Task: Open Card Website Performance Review in Board Voice of Customer Customer Service Improvement Program Design and Execution to Workspace Audio Equipment Rentals and add a team member Softage.2@softage.net, a label Green, a checklist Influencer Marketing, an attachment from your computer, a color Green and finally, add a card description 'Plan and execute company team-building activity at a hiking trail' and a comment 'Given the potential impact of this task on our company financial performance, let us ensure that we approach it with a focus on ROI.'. Add a start date 'Jan 06, 1900' with a due date 'Jan 13, 1900'
Action: Mouse moved to (79, 382)
Screenshot: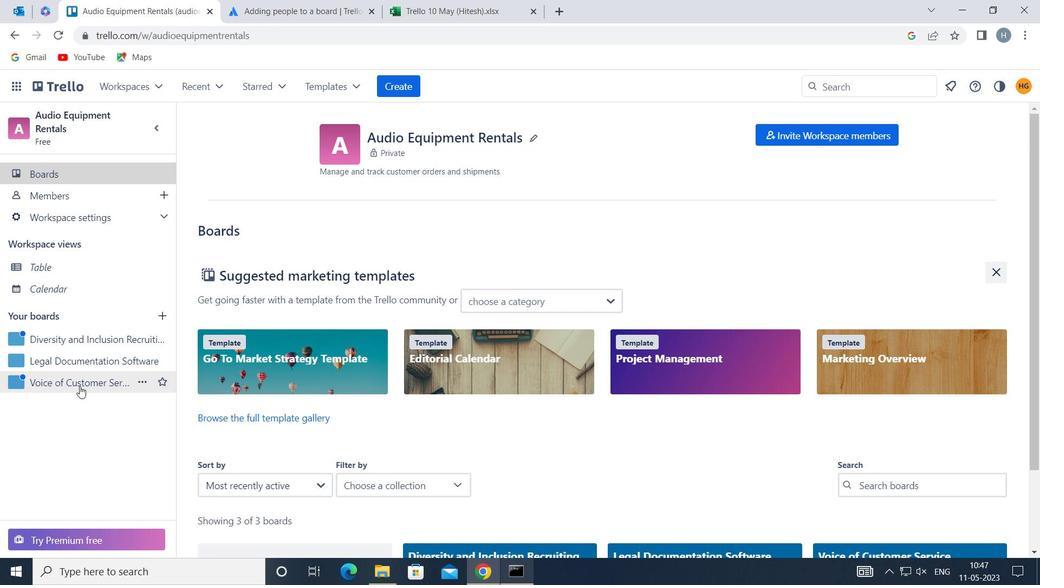 
Action: Mouse pressed left at (79, 382)
Screenshot: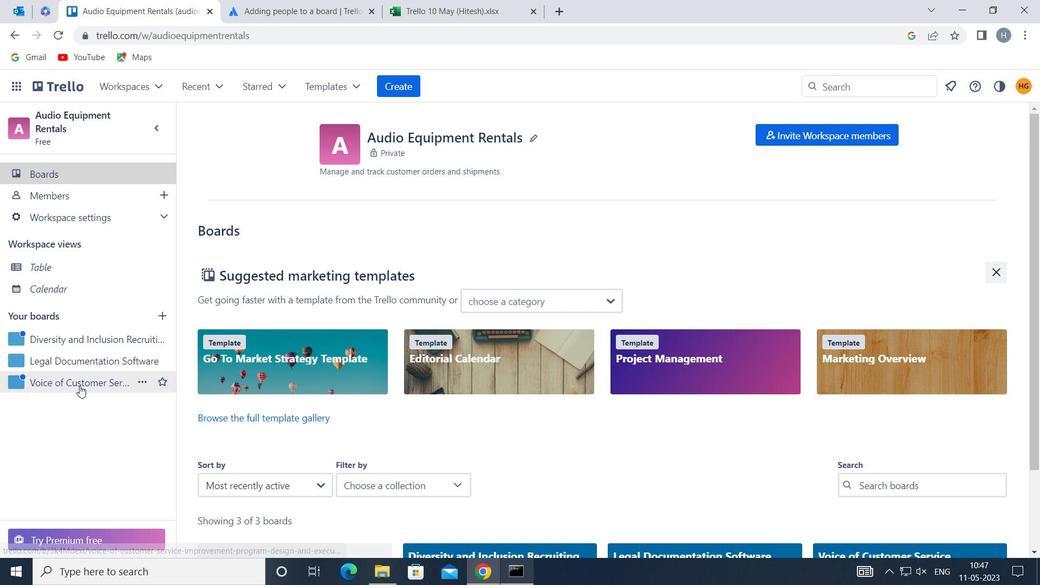 
Action: Mouse moved to (465, 186)
Screenshot: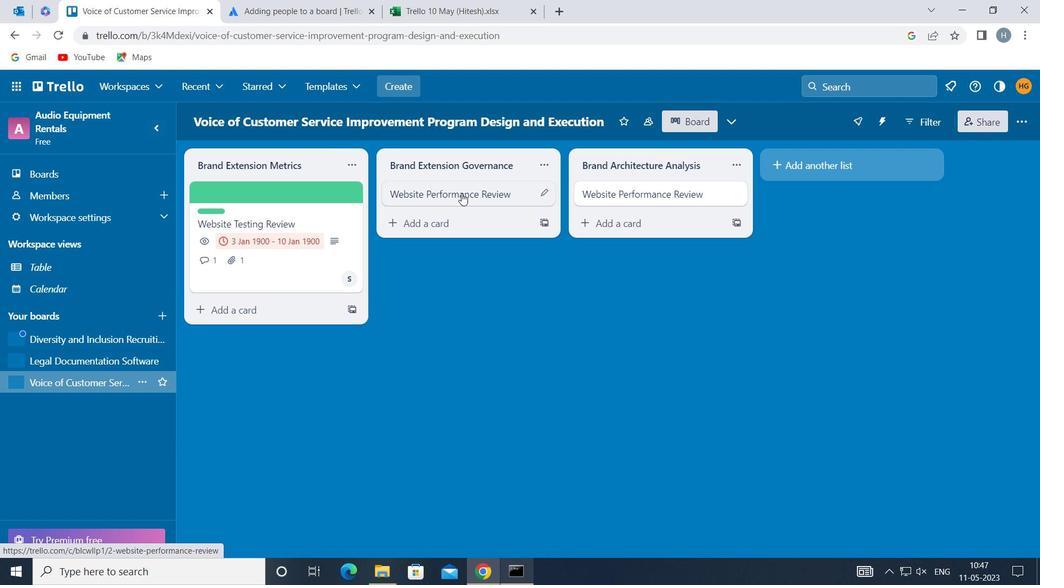 
Action: Mouse pressed left at (465, 186)
Screenshot: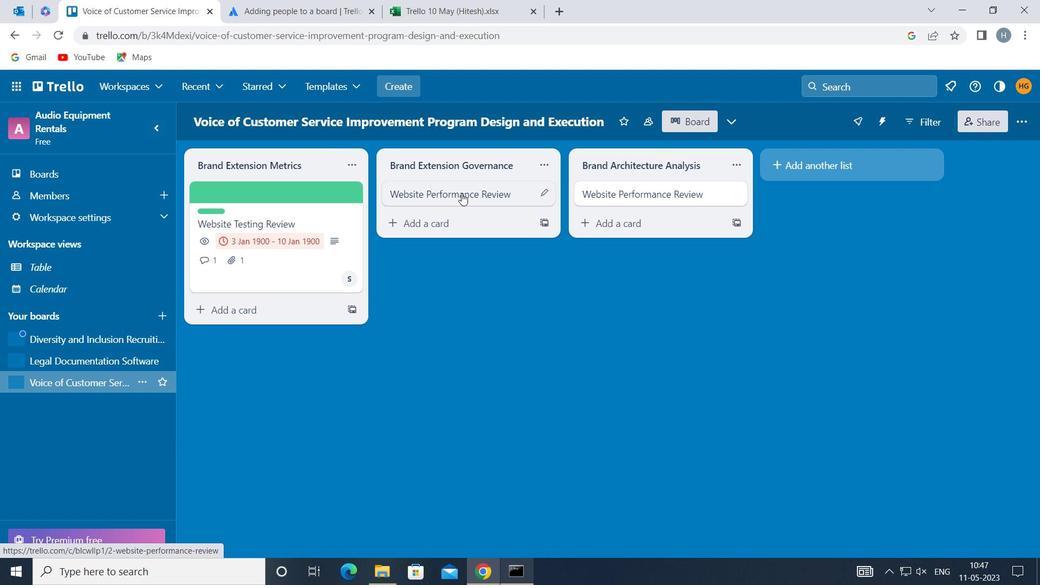 
Action: Mouse moved to (693, 235)
Screenshot: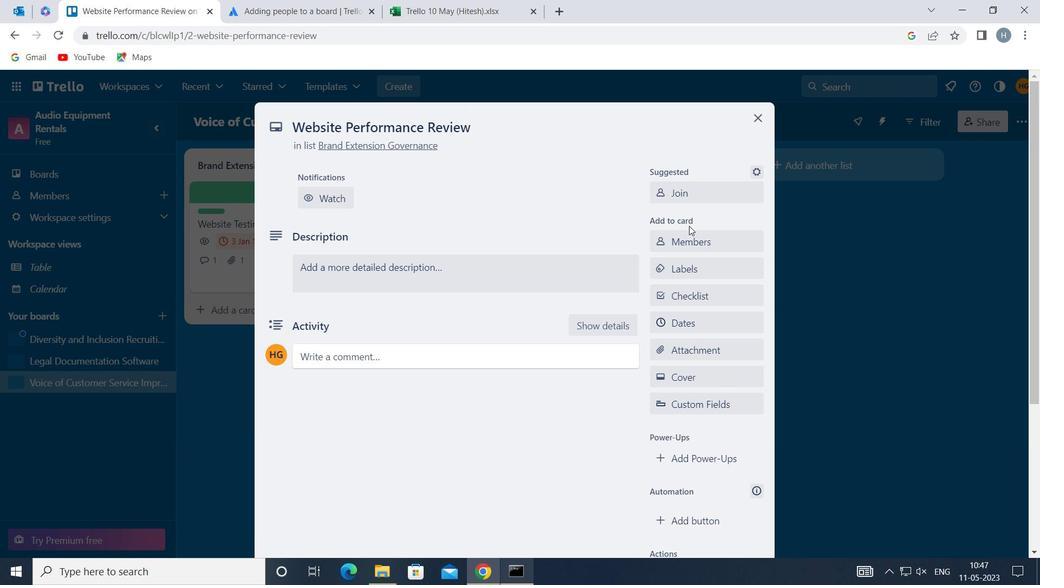 
Action: Mouse pressed left at (693, 235)
Screenshot: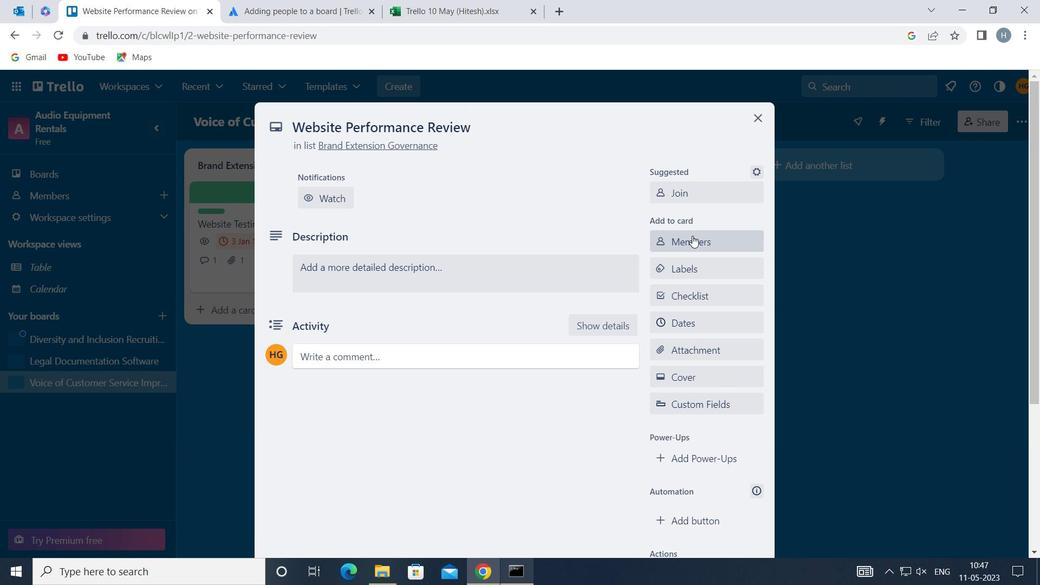 
Action: Mouse moved to (727, 336)
Screenshot: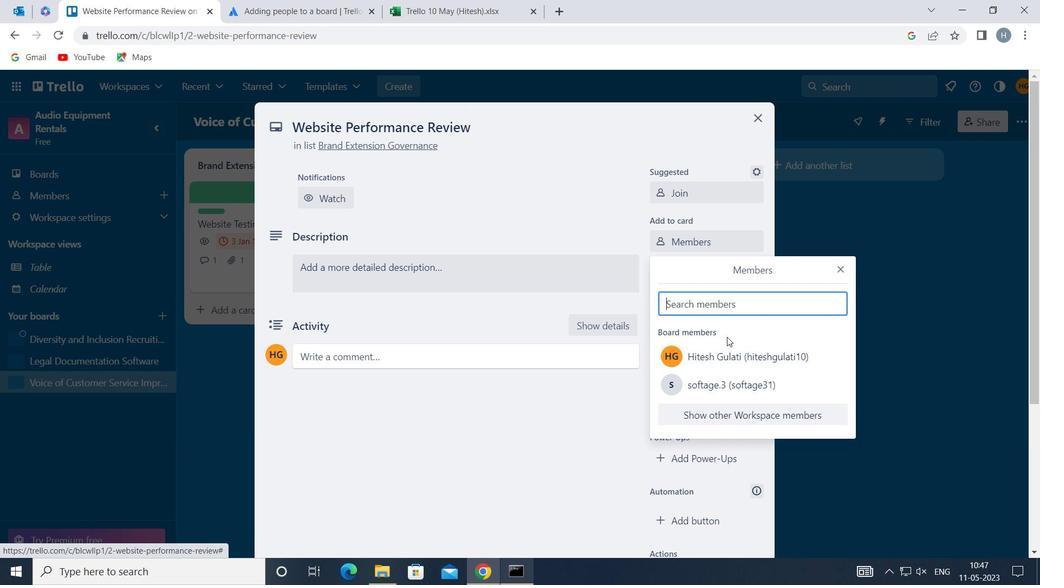 
Action: Key pressed softage
Screenshot: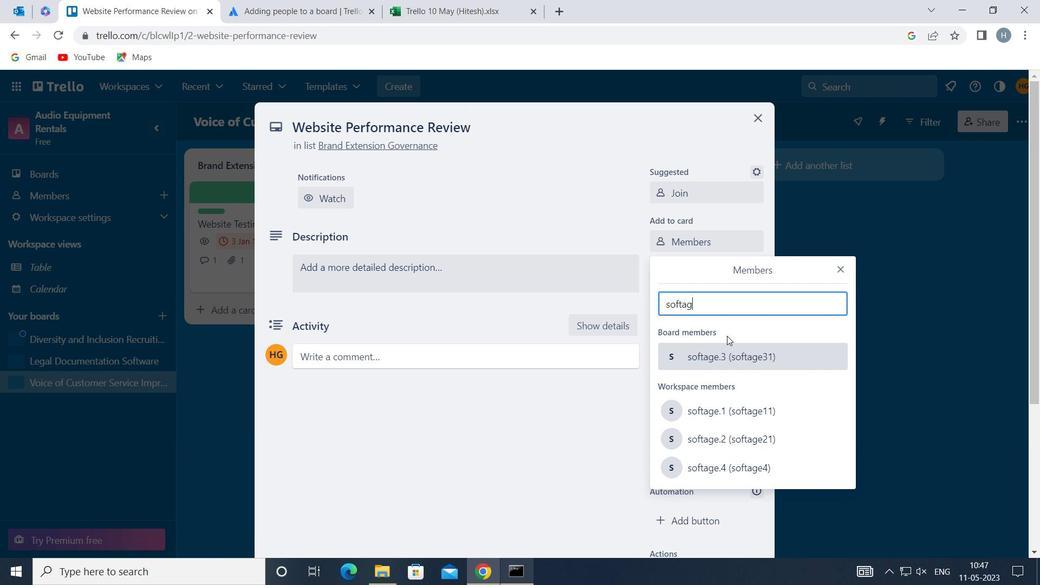 
Action: Mouse moved to (740, 435)
Screenshot: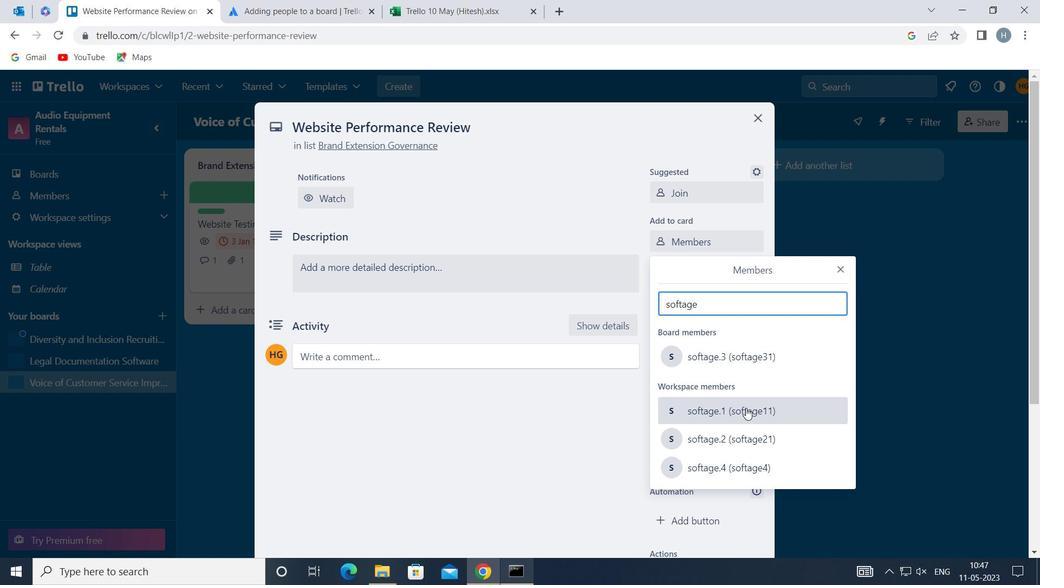 
Action: Mouse pressed left at (740, 435)
Screenshot: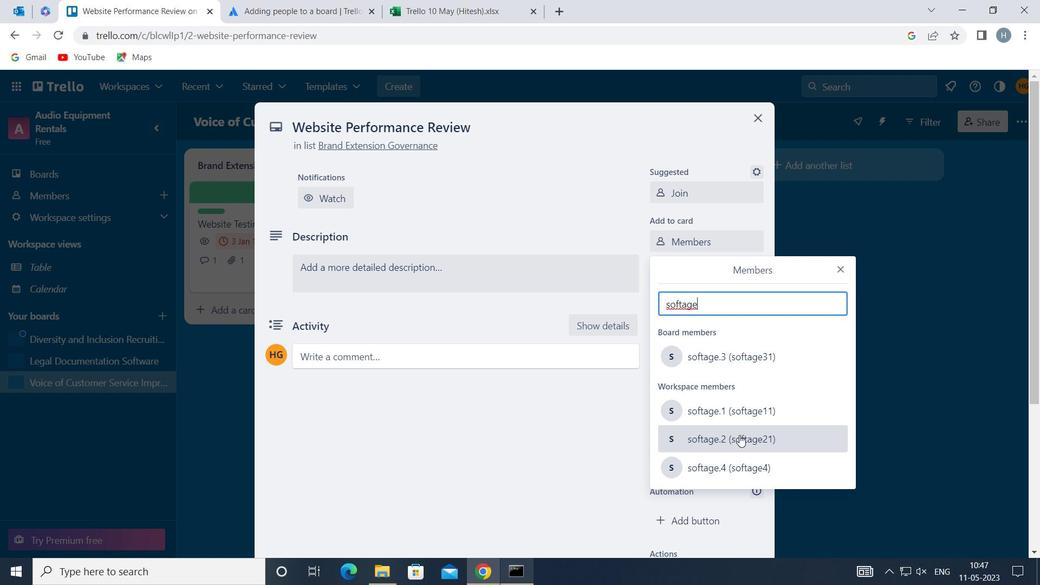 
Action: Mouse moved to (843, 265)
Screenshot: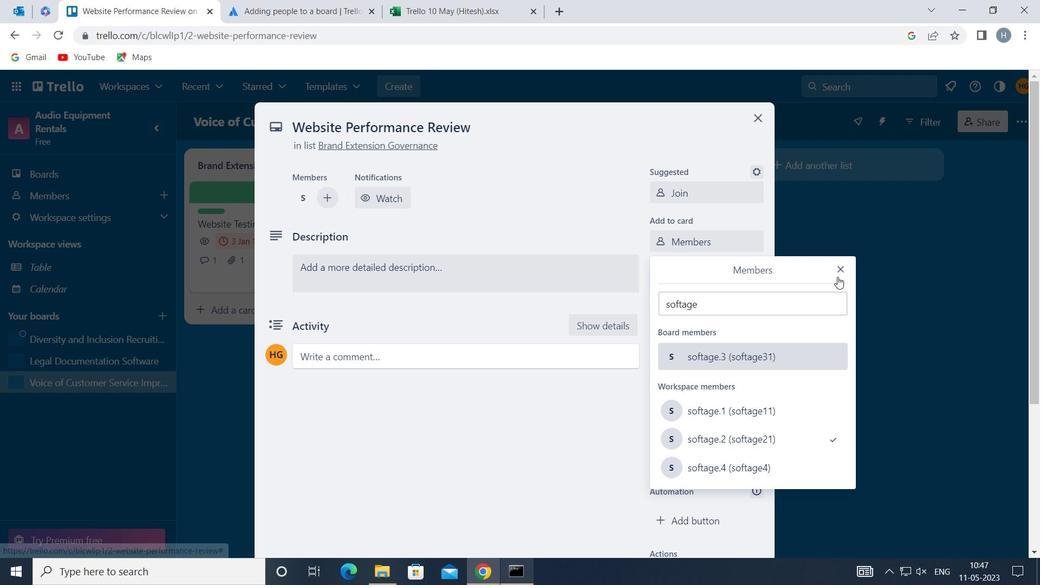
Action: Mouse pressed left at (843, 265)
Screenshot: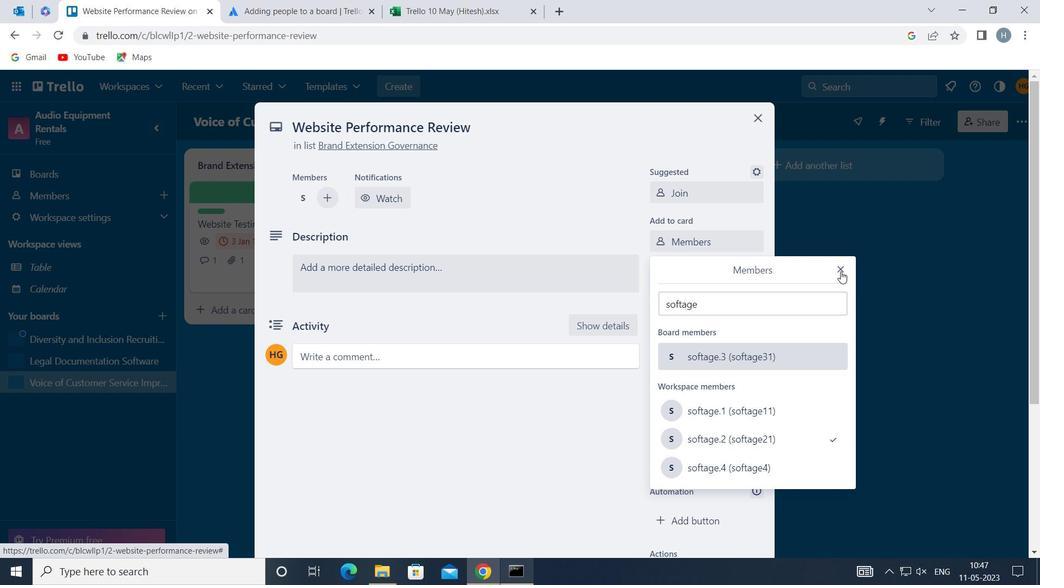 
Action: Mouse moved to (718, 273)
Screenshot: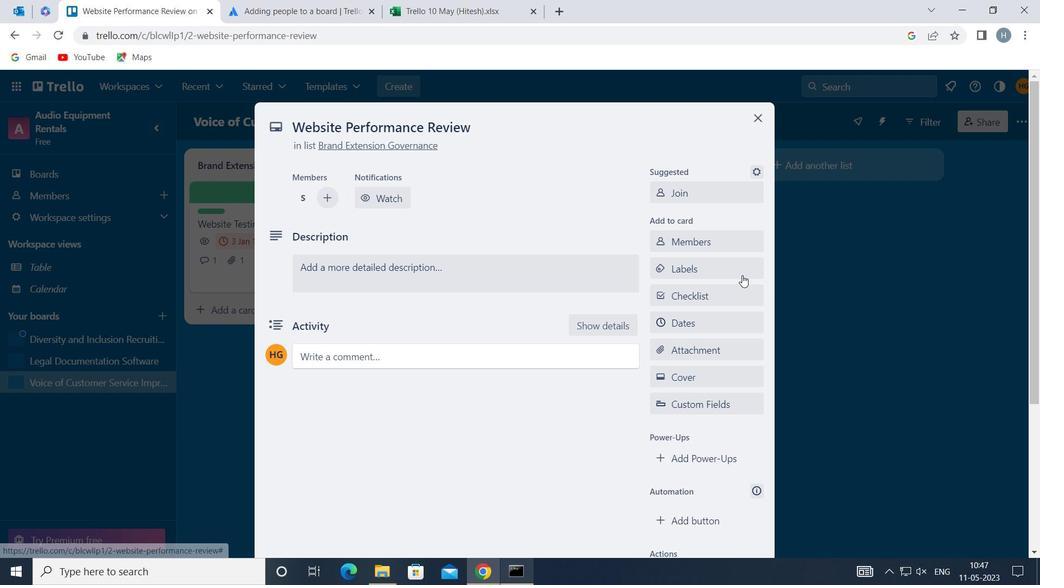 
Action: Mouse pressed left at (718, 273)
Screenshot: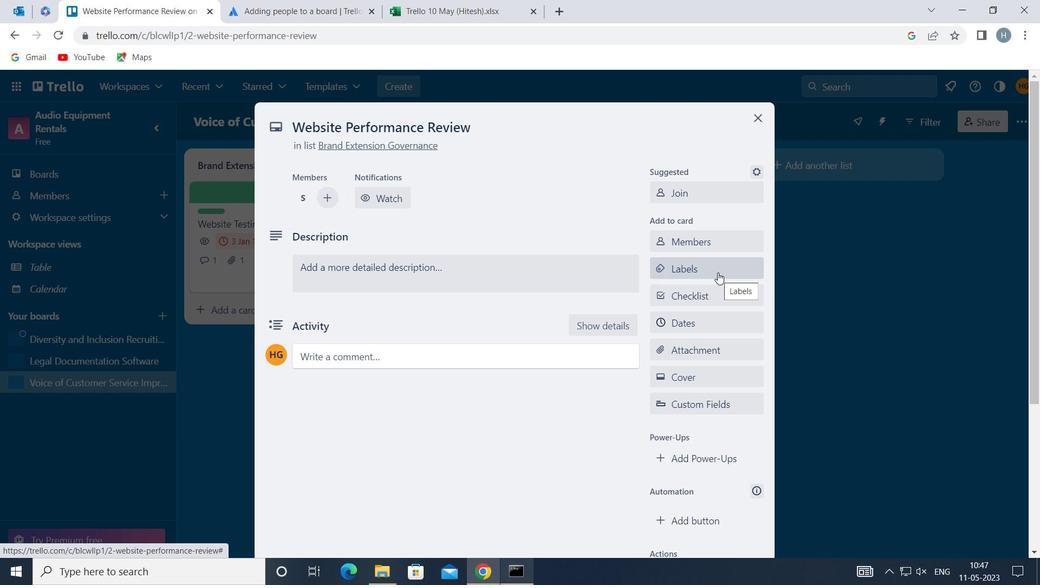 
Action: Mouse moved to (745, 196)
Screenshot: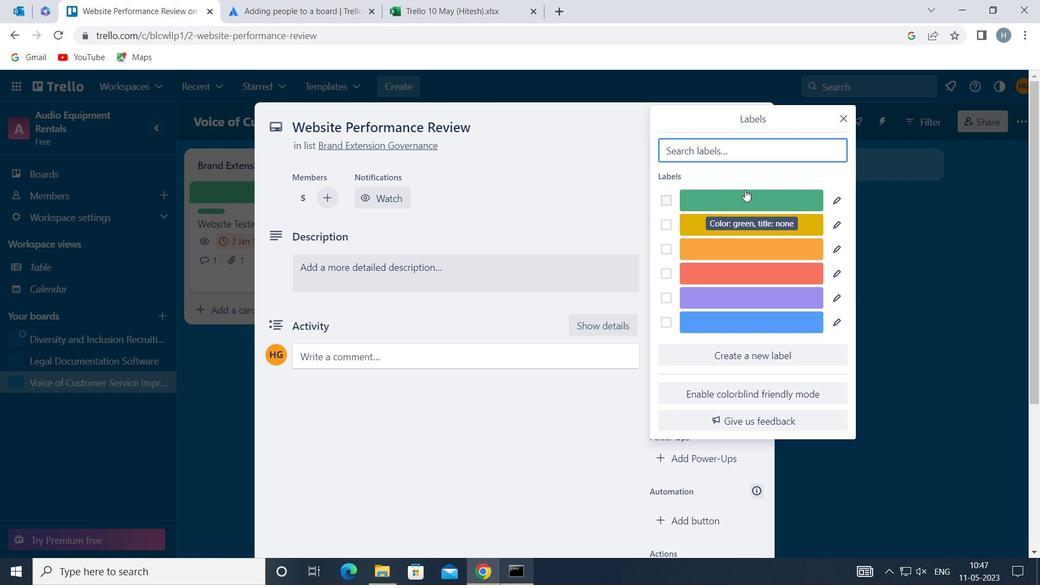 
Action: Mouse pressed left at (745, 196)
Screenshot: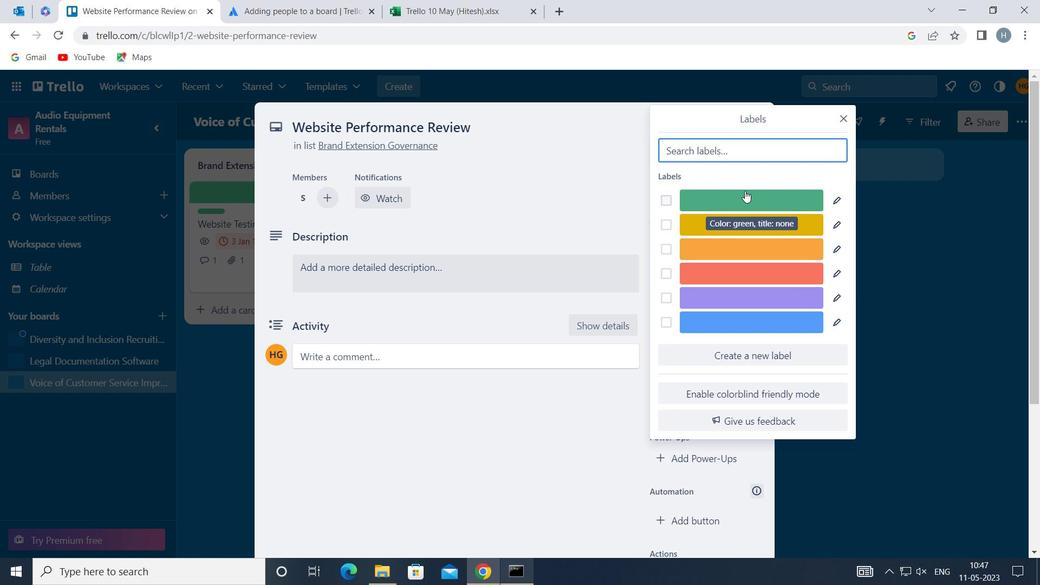 
Action: Mouse moved to (846, 116)
Screenshot: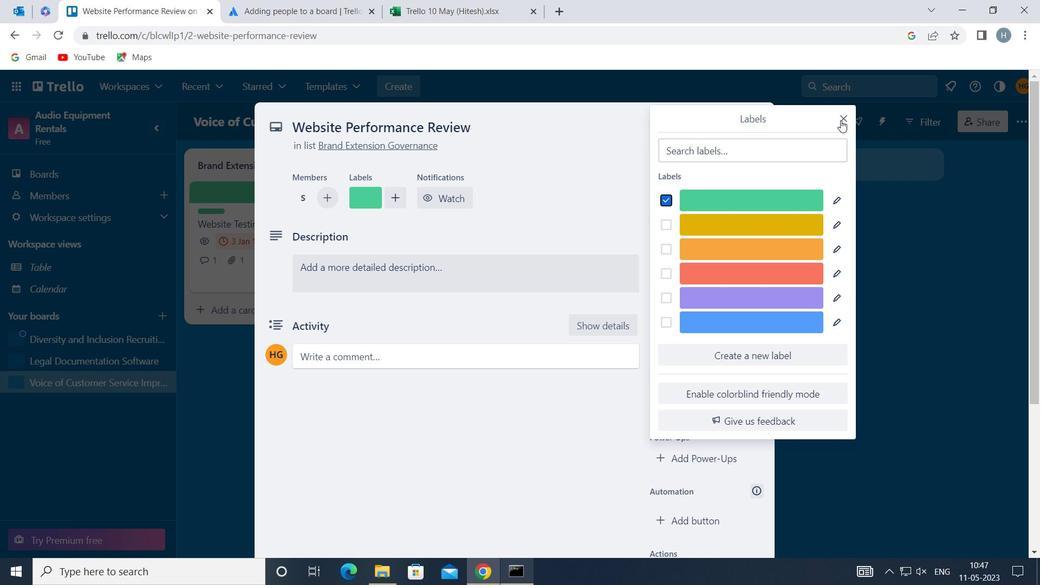 
Action: Mouse pressed left at (846, 116)
Screenshot: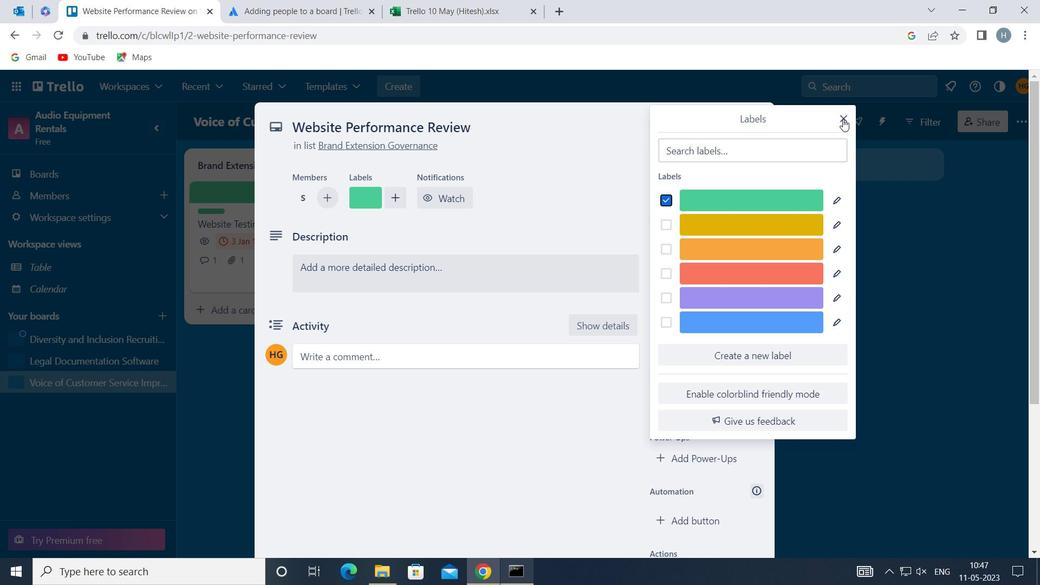 
Action: Mouse moved to (712, 294)
Screenshot: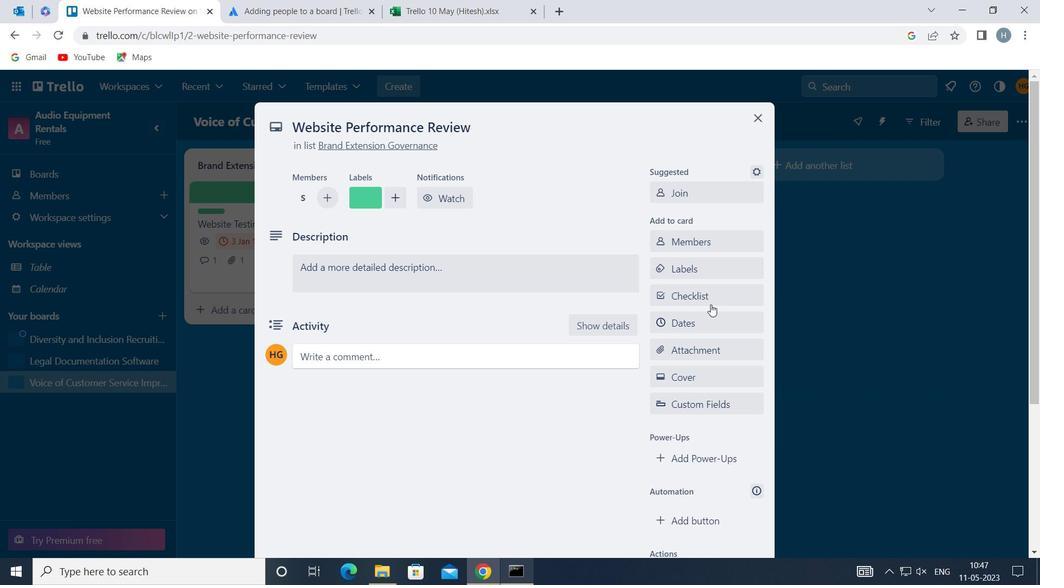 
Action: Mouse pressed left at (712, 294)
Screenshot: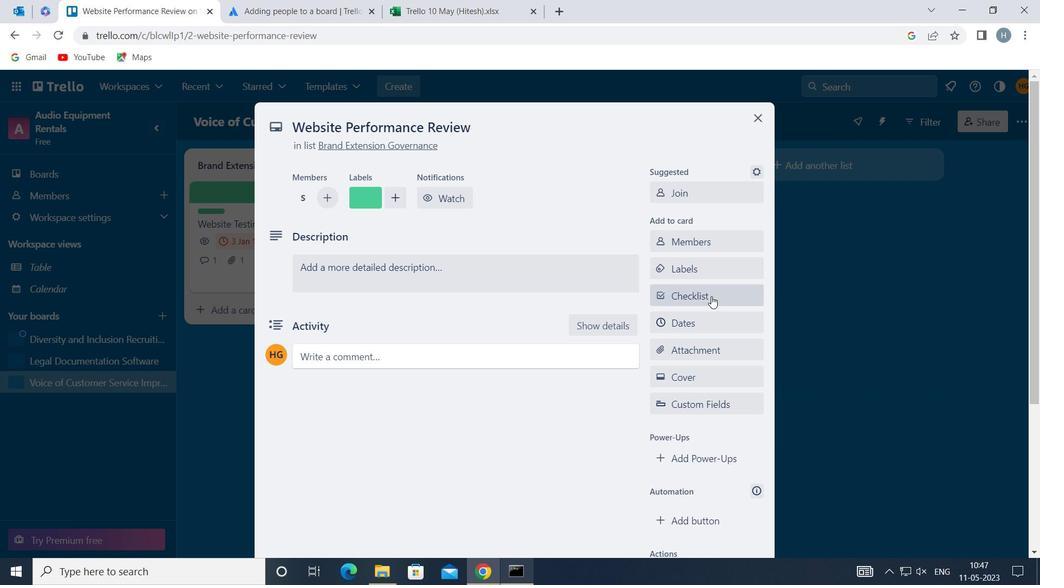 
Action: Key pressed <Key.shift>INF
Screenshot: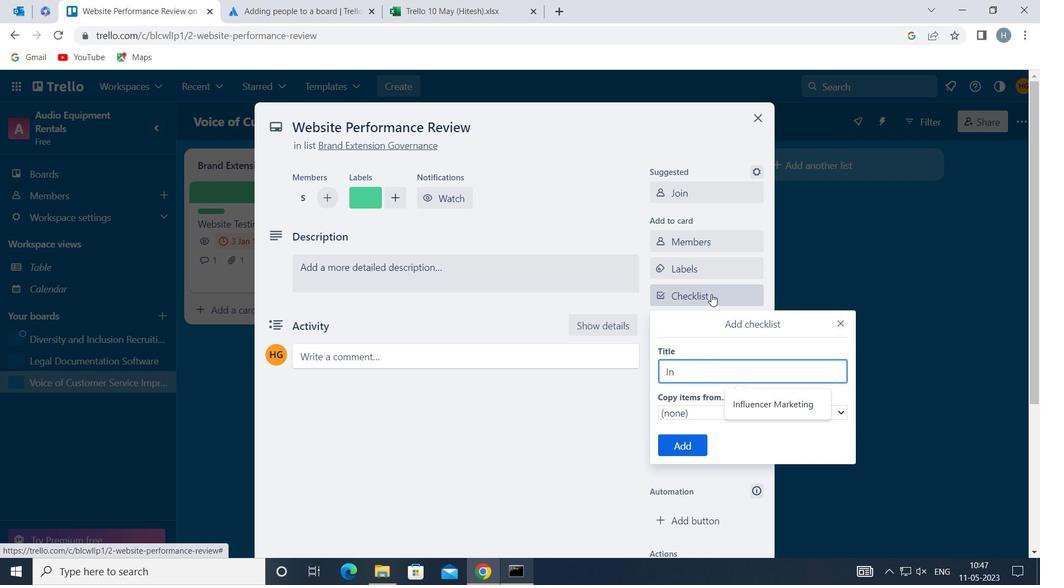 
Action: Mouse moved to (764, 419)
Screenshot: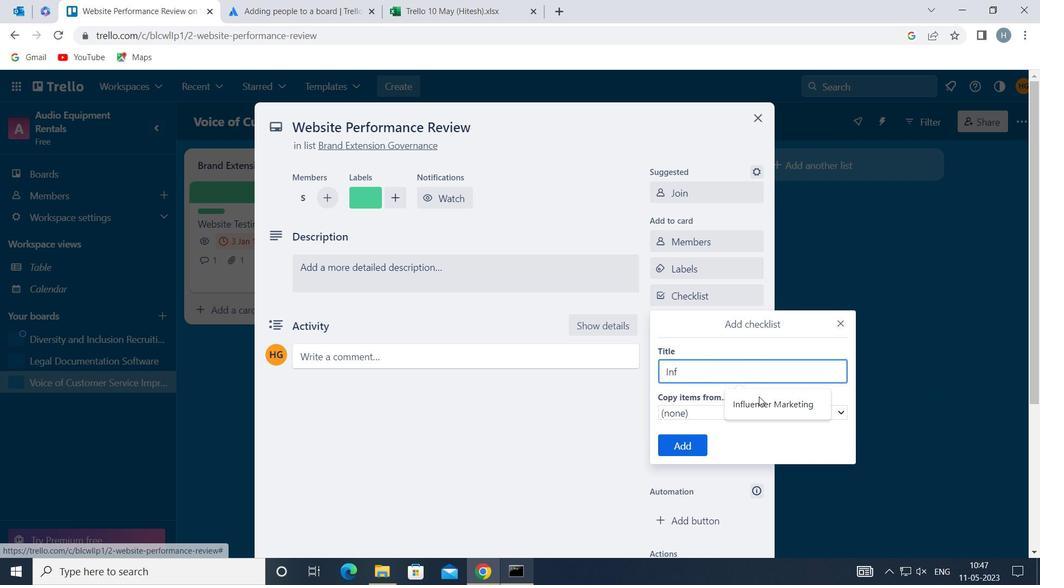 
Action: Mouse pressed left at (764, 419)
Screenshot: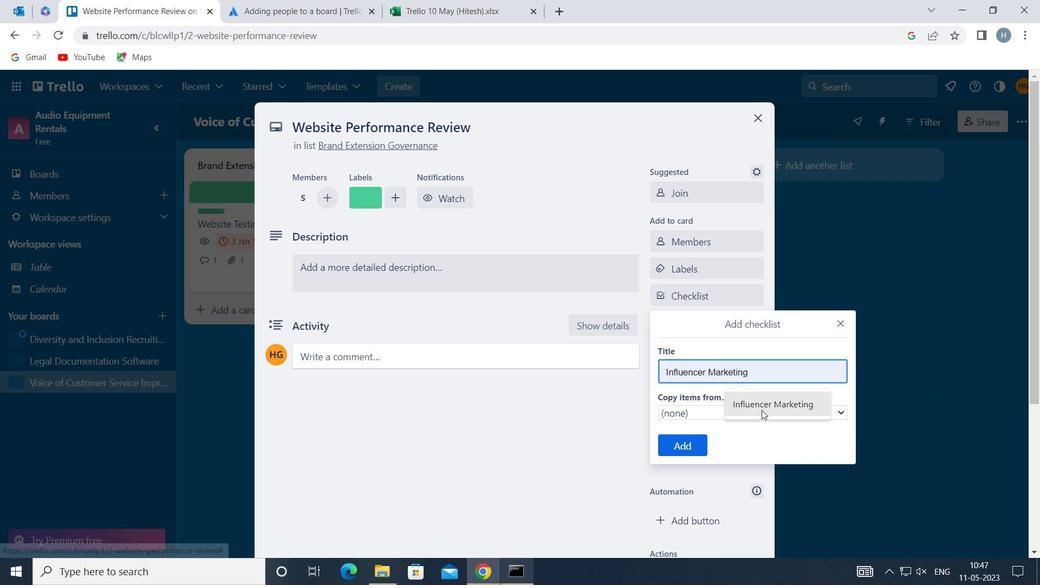 
Action: Mouse moved to (762, 406)
Screenshot: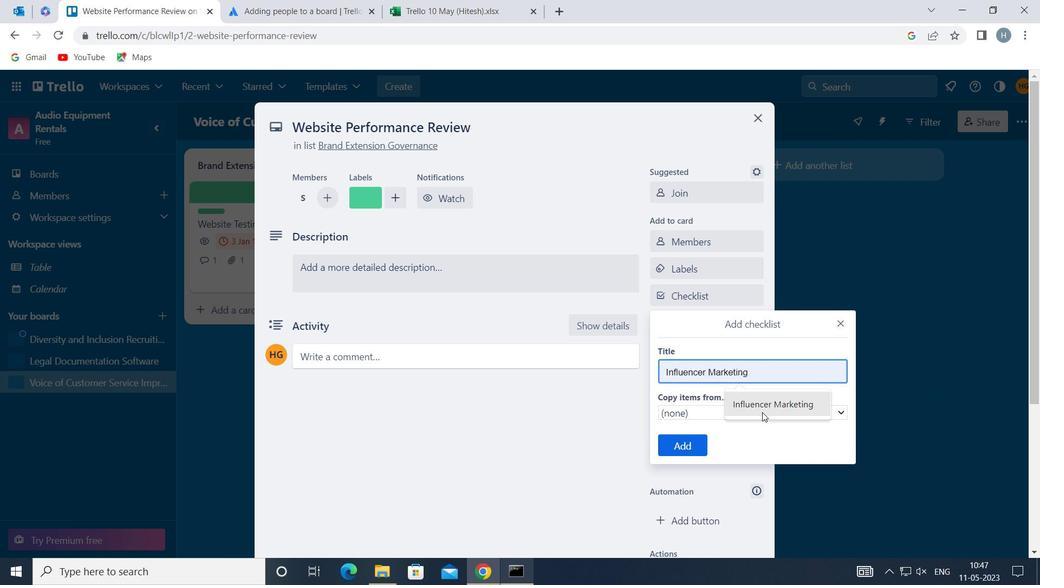 
Action: Mouse pressed left at (762, 406)
Screenshot: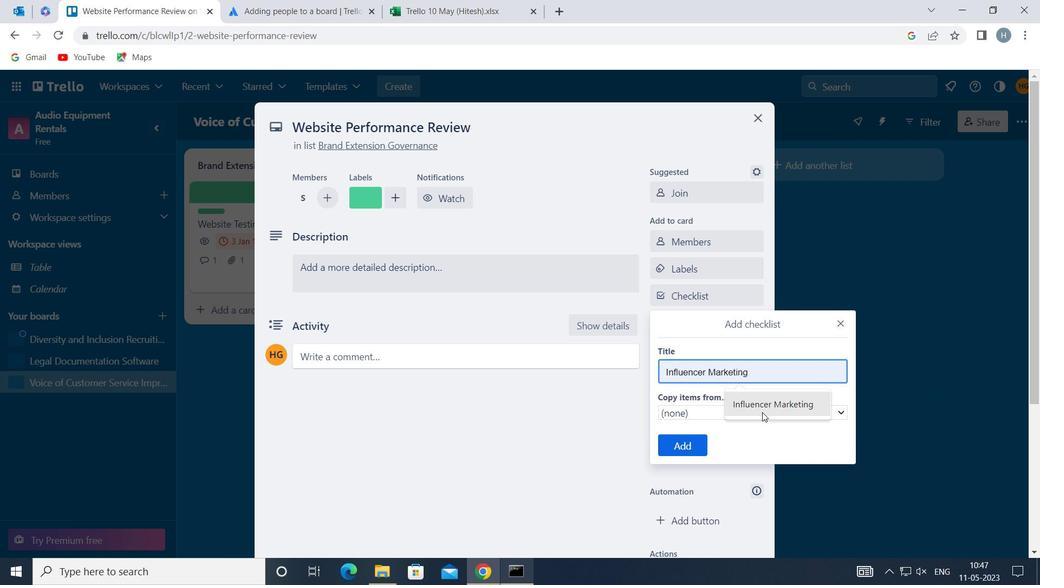 
Action: Mouse moved to (694, 442)
Screenshot: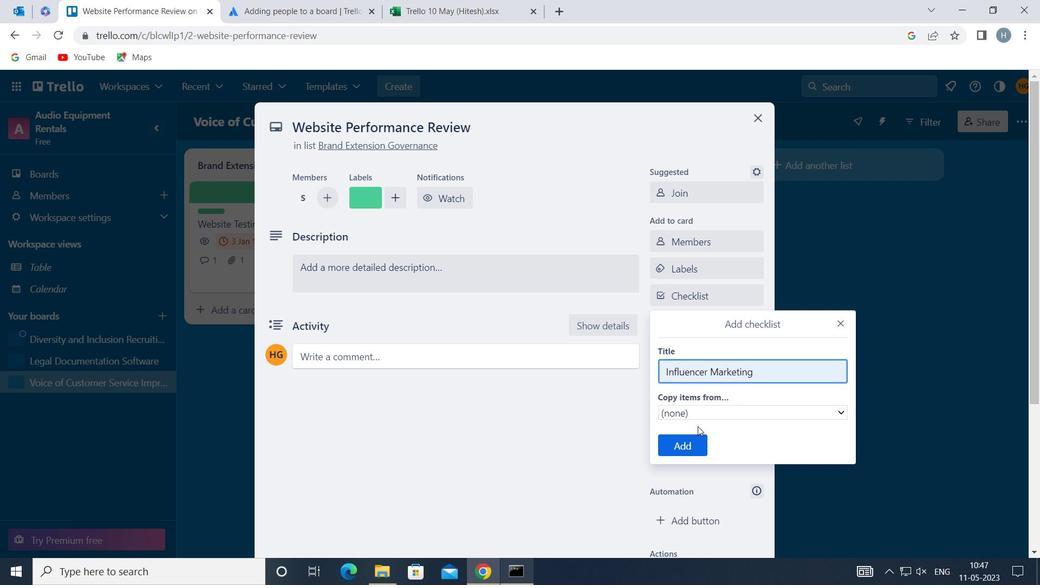 
Action: Mouse pressed left at (694, 442)
Screenshot: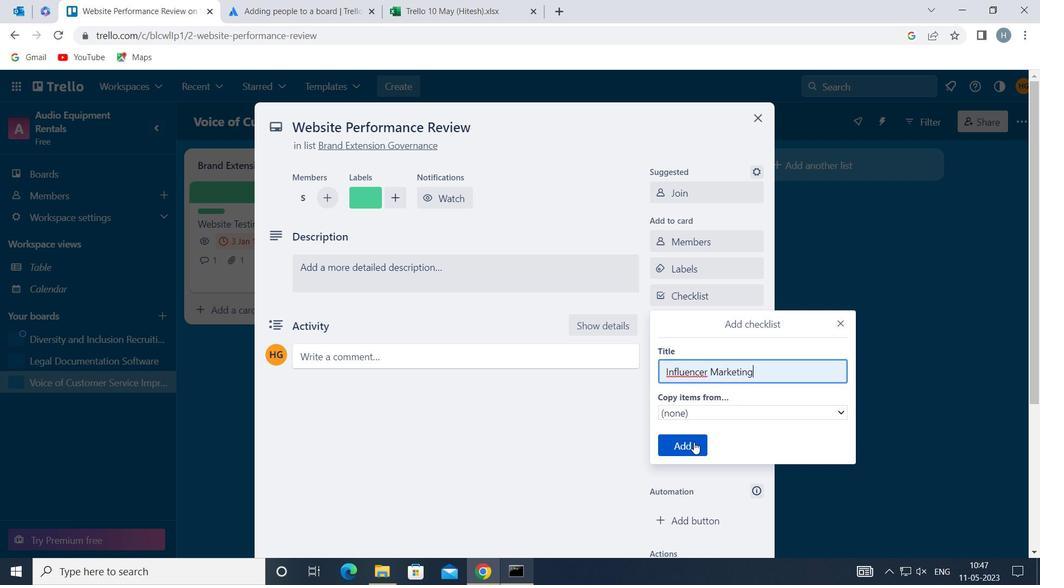 
Action: Mouse moved to (713, 352)
Screenshot: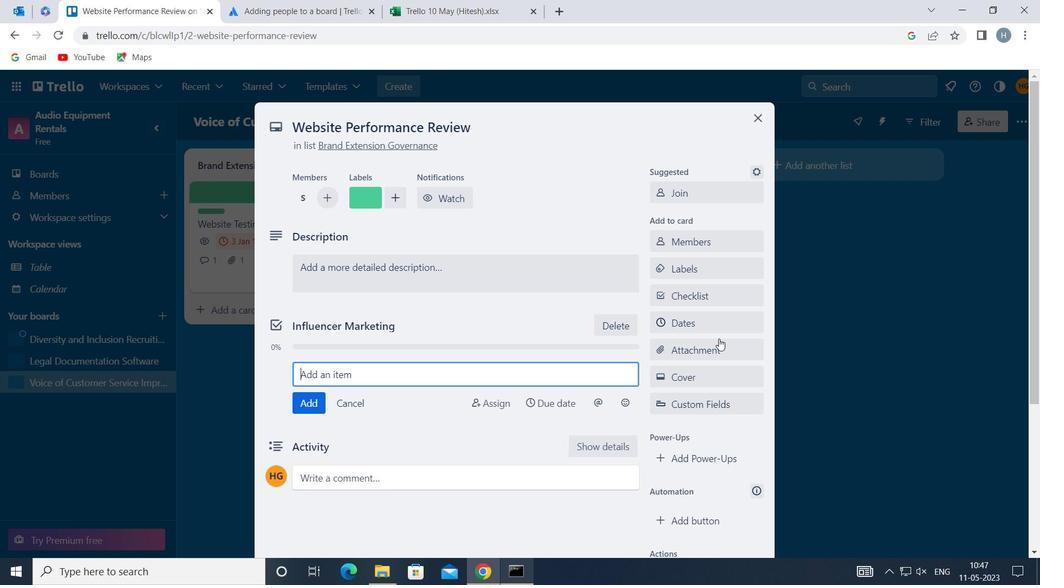 
Action: Mouse pressed left at (713, 352)
Screenshot: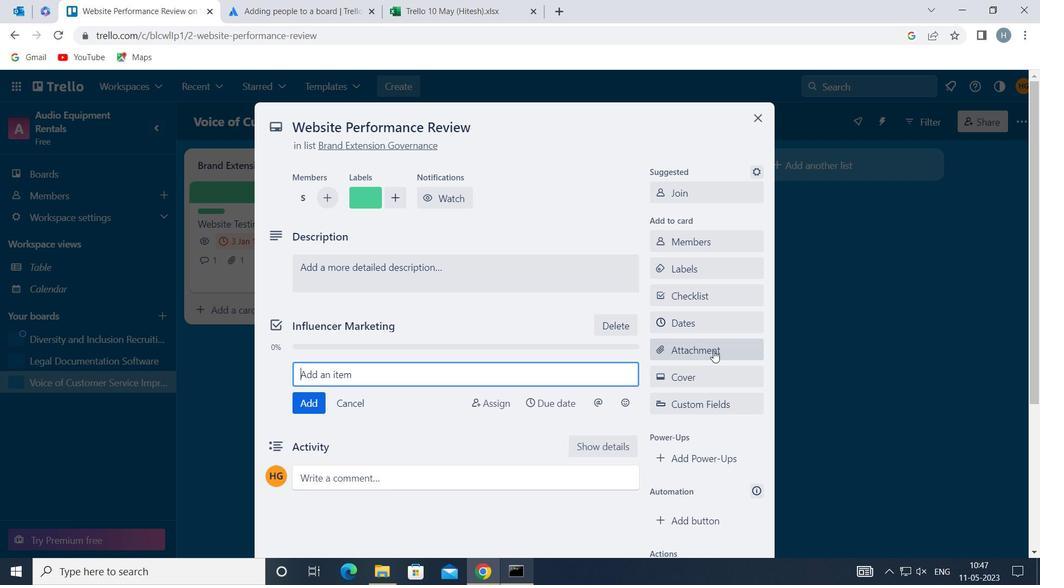 
Action: Mouse moved to (730, 142)
Screenshot: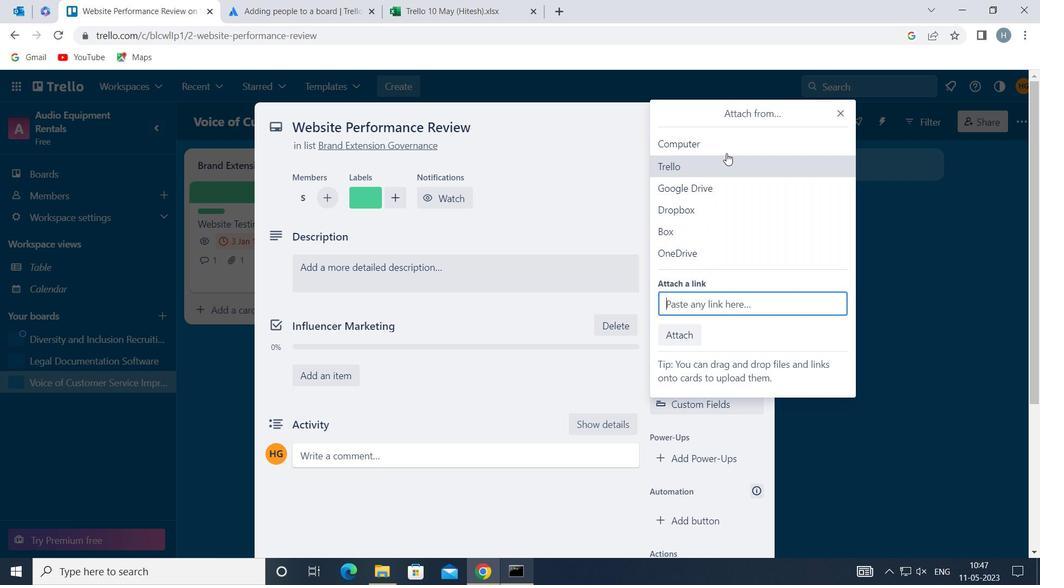 
Action: Mouse pressed left at (730, 142)
Screenshot: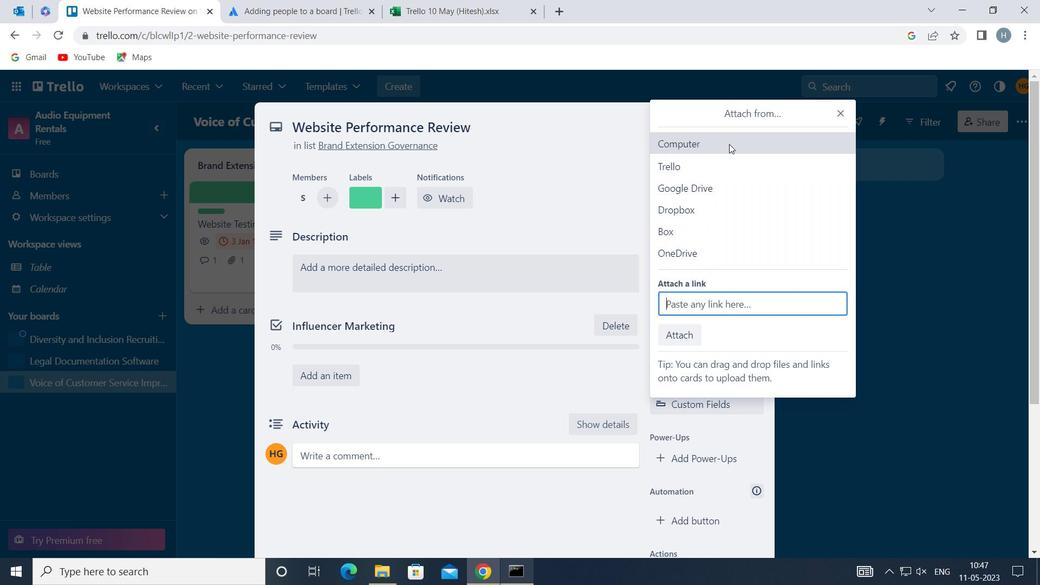 
Action: Mouse moved to (367, 116)
Screenshot: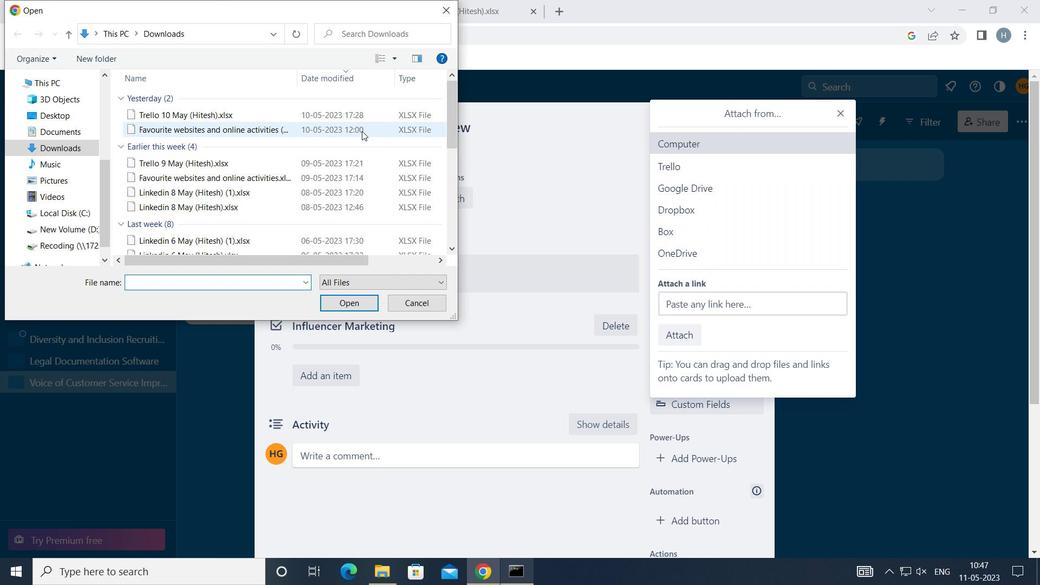 
Action: Mouse pressed left at (367, 116)
Screenshot: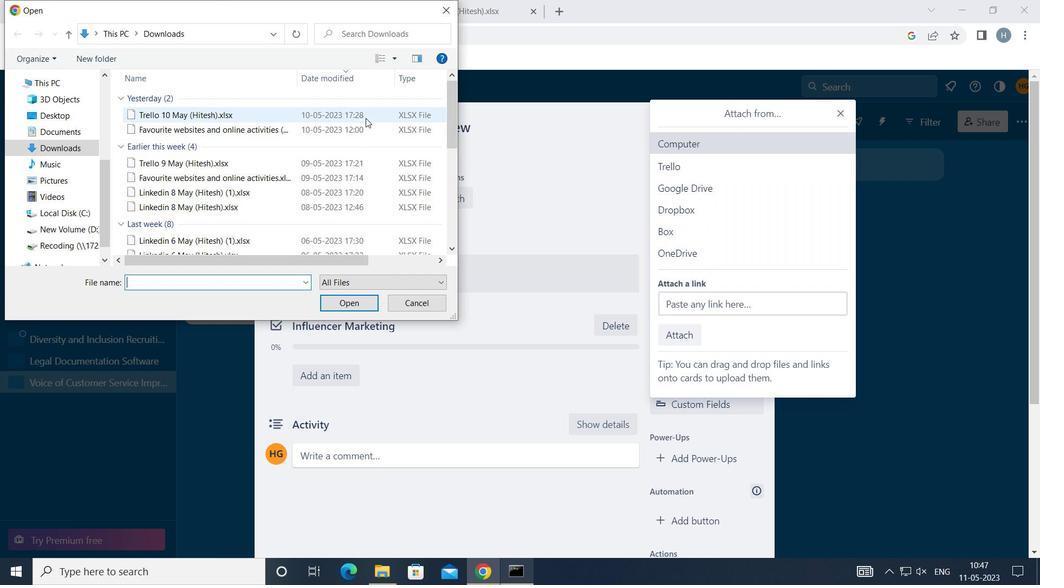 
Action: Mouse moved to (359, 305)
Screenshot: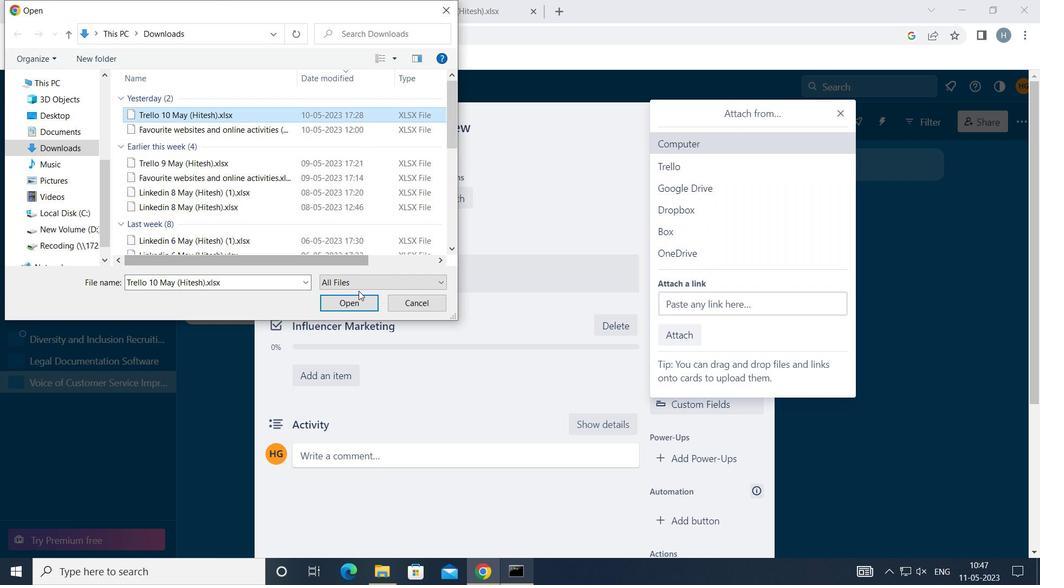 
Action: Mouse pressed left at (359, 305)
Screenshot: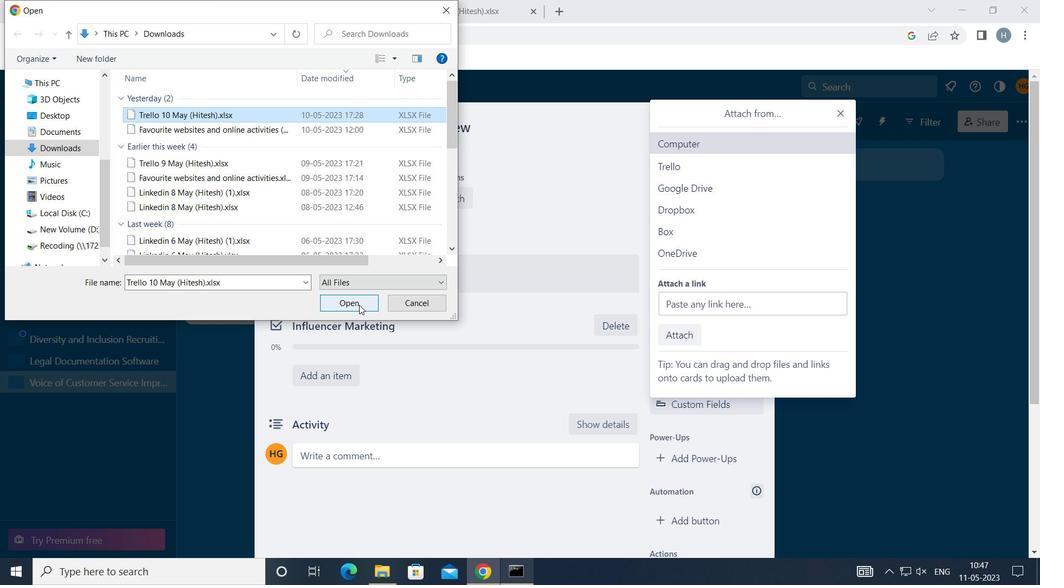 
Action: Mouse moved to (708, 376)
Screenshot: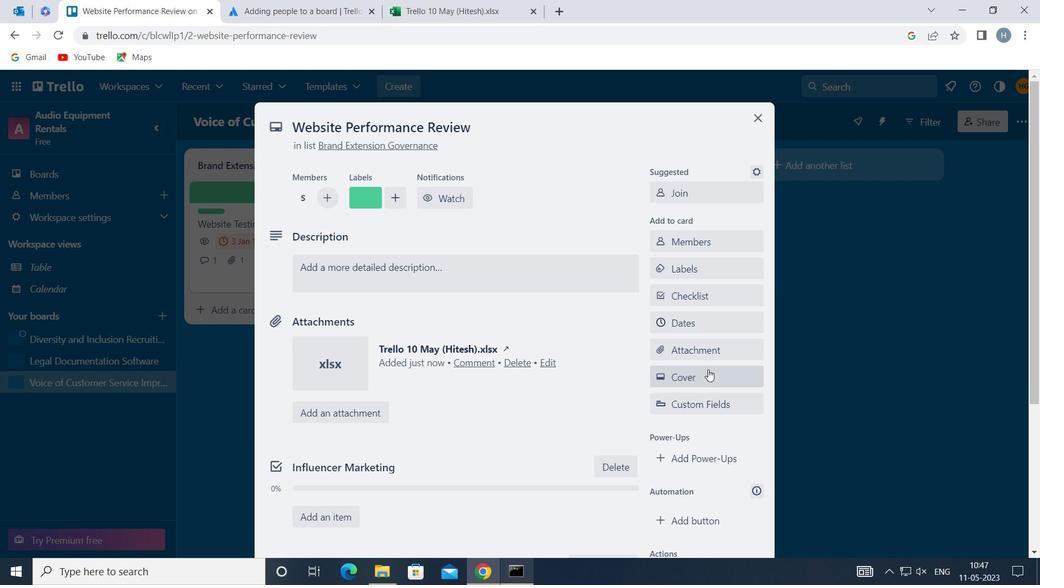 
Action: Mouse pressed left at (708, 376)
Screenshot: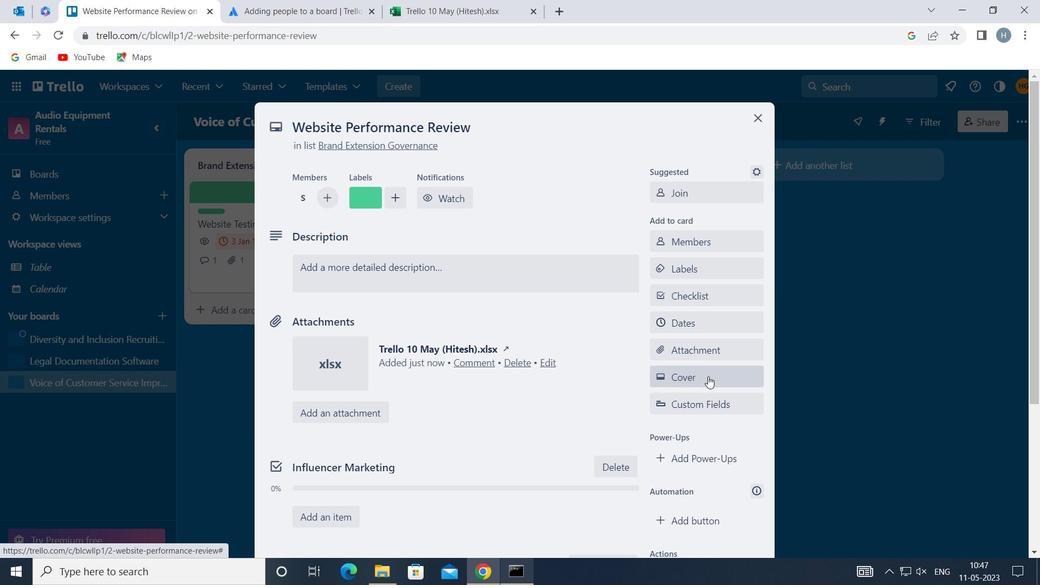 
Action: Mouse moved to (673, 281)
Screenshot: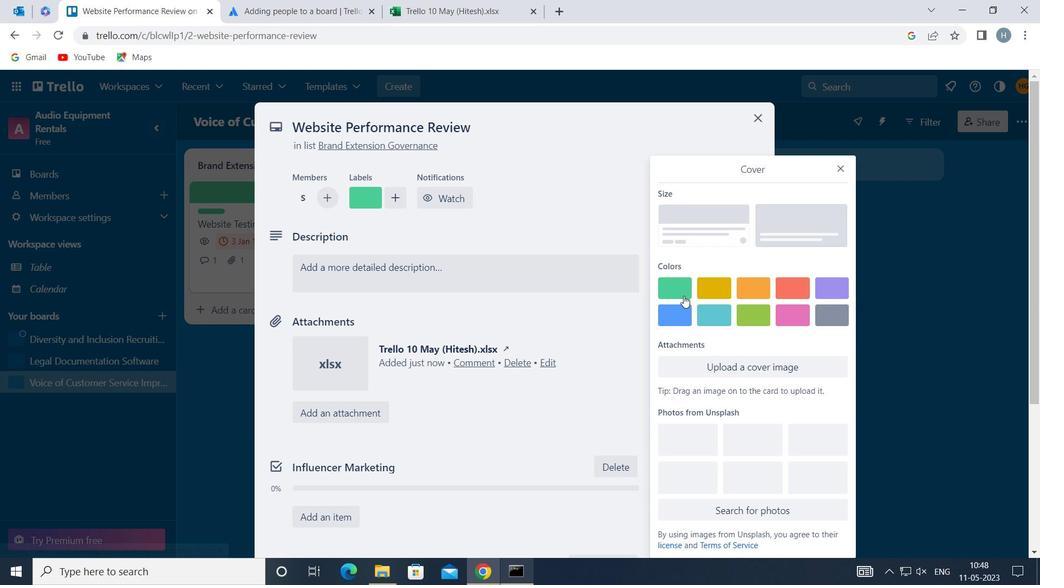 
Action: Mouse pressed left at (673, 281)
Screenshot: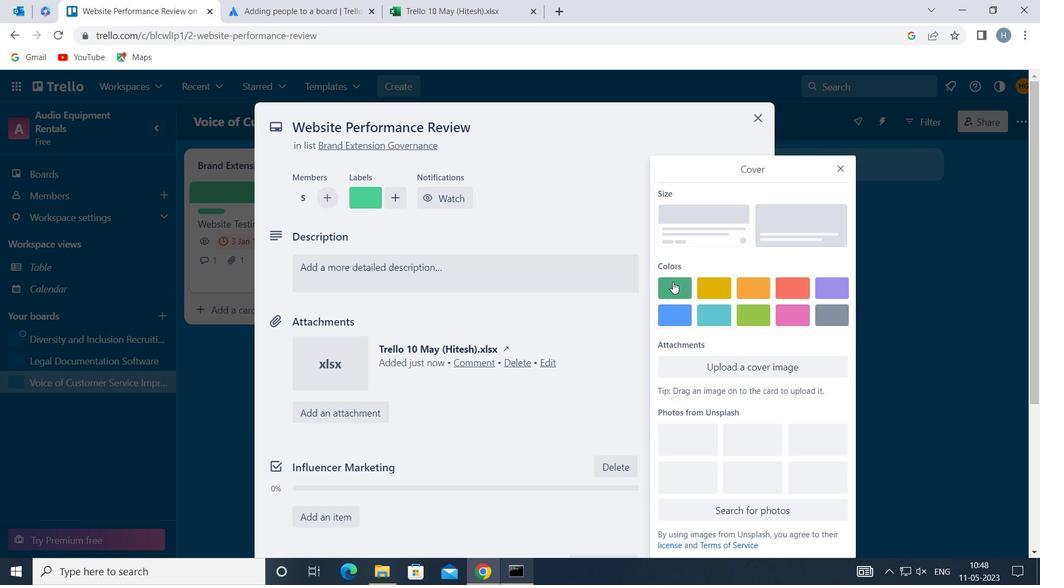 
Action: Mouse moved to (840, 141)
Screenshot: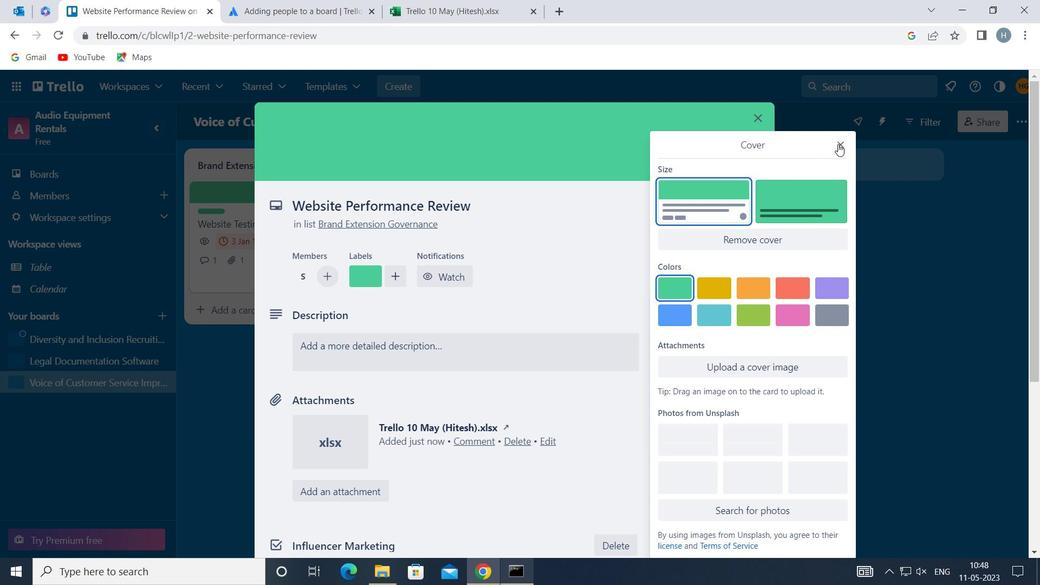 
Action: Mouse pressed left at (840, 141)
Screenshot: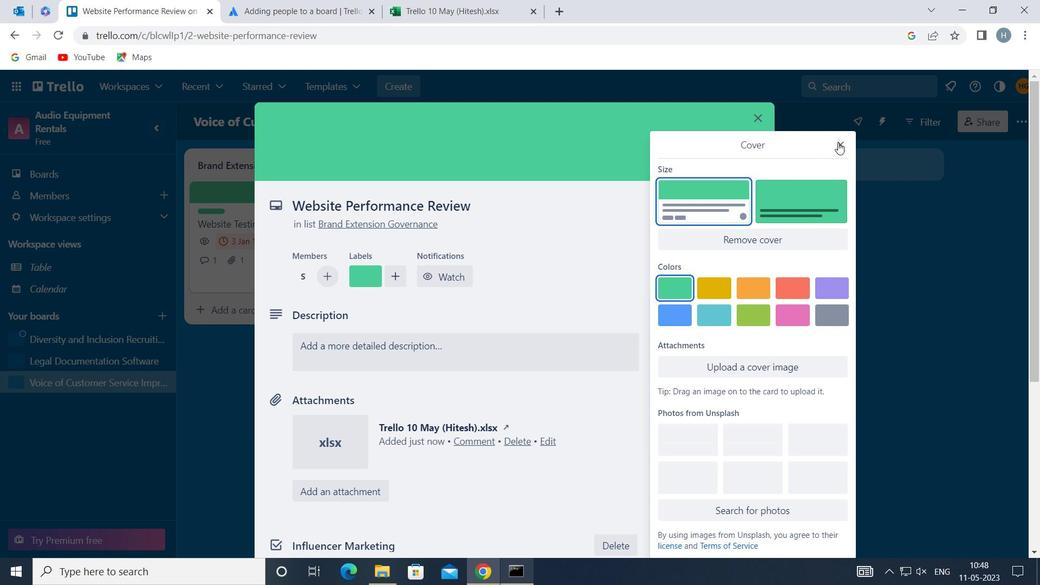 
Action: Mouse moved to (511, 352)
Screenshot: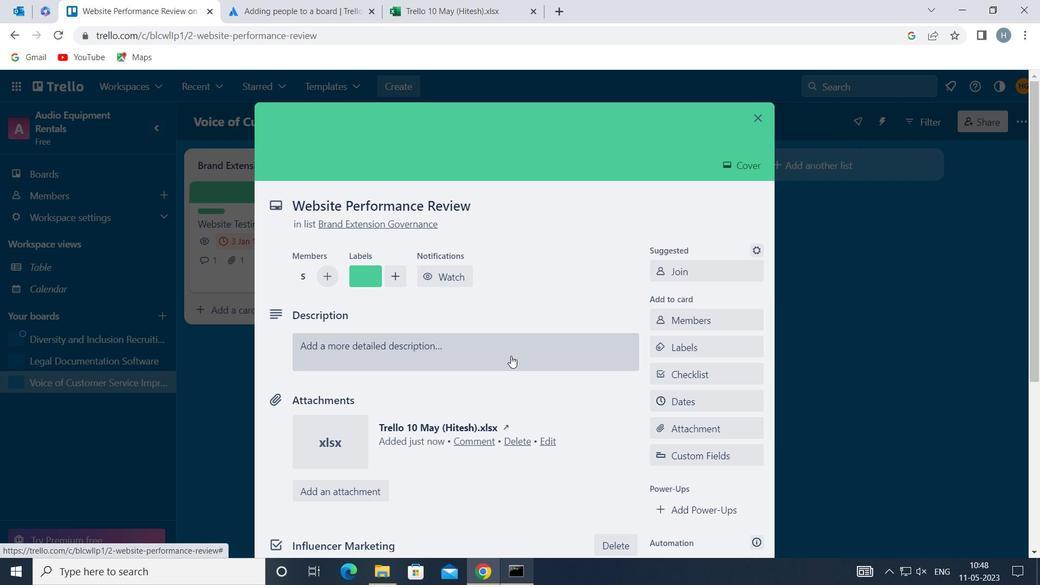 
Action: Mouse pressed left at (511, 352)
Screenshot: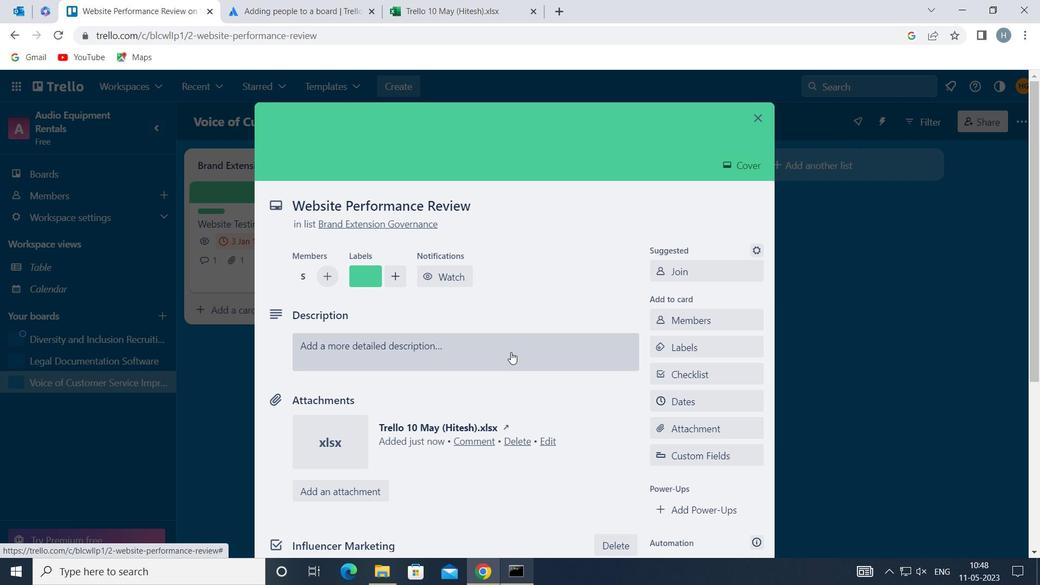 
Action: Mouse moved to (492, 394)
Screenshot: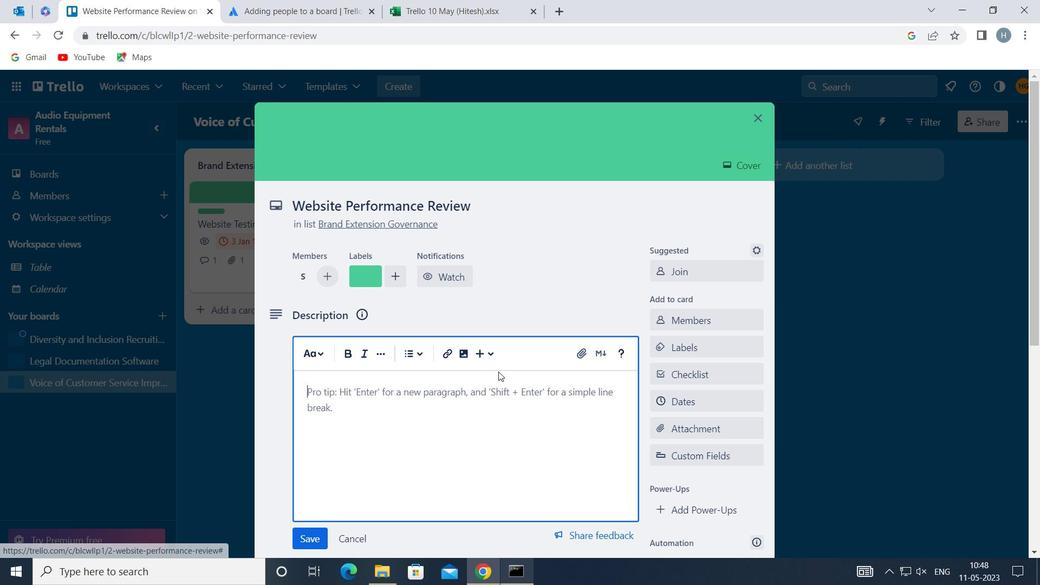 
Action: Mouse pressed left at (492, 394)
Screenshot: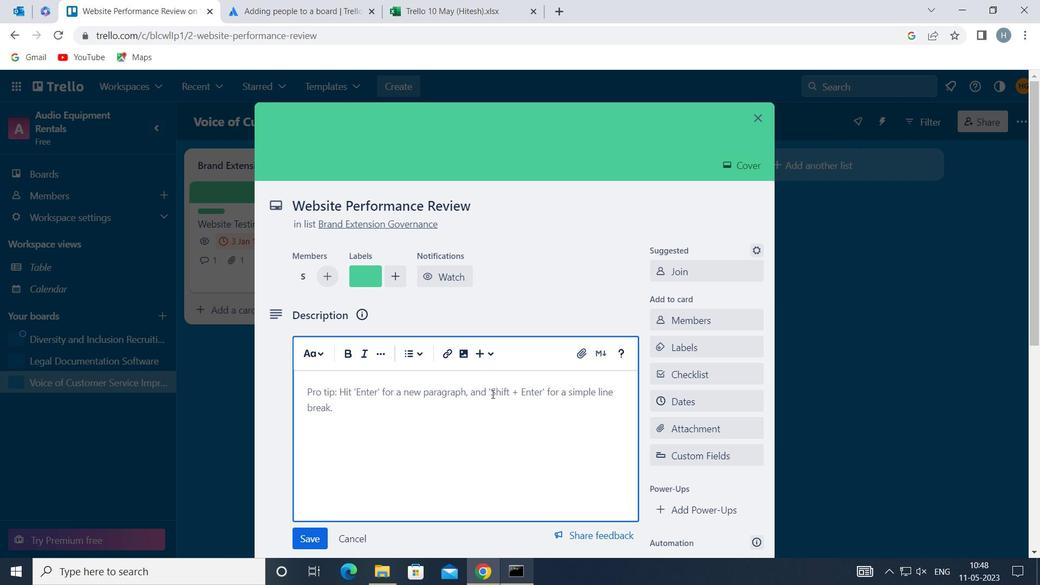 
Action: Mouse moved to (489, 395)
Screenshot: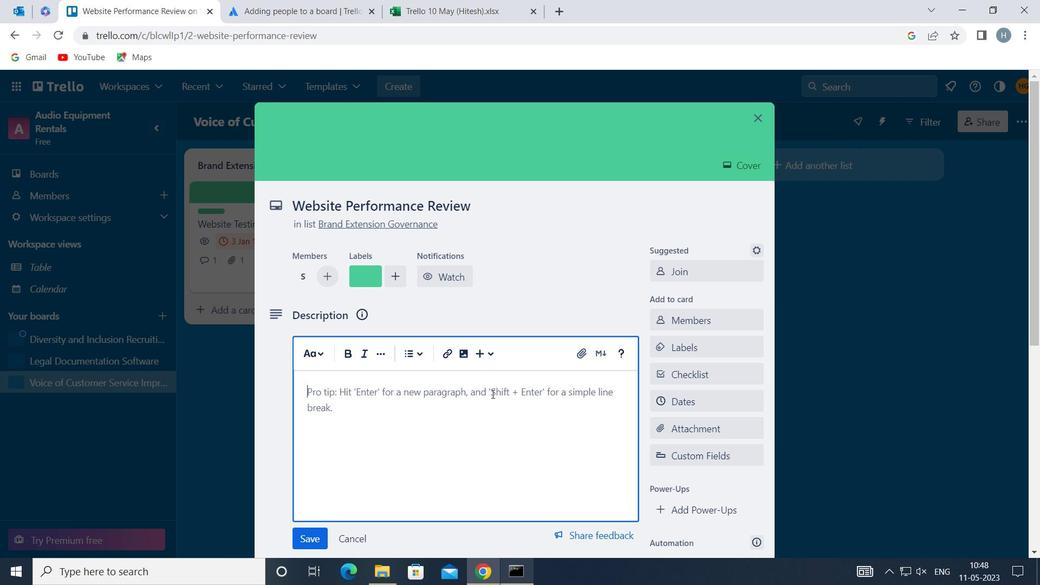 
Action: Key pressed <Key.shift>PLAN<Key.space>AND<Key.space>EXECUTE<Key.space>COMPANY<Key.space>TEAM-BUILDING<Key.space>ACTIVITY<Key.space>AT<Key.space>A<Key.space>HIKING<Key.space>TRAIL
Screenshot: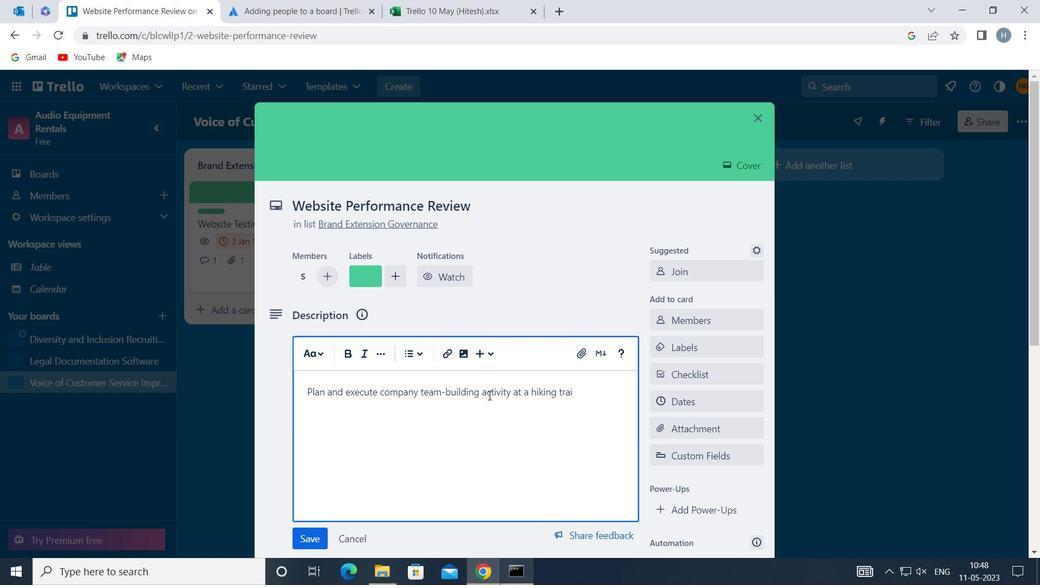 
Action: Mouse moved to (313, 536)
Screenshot: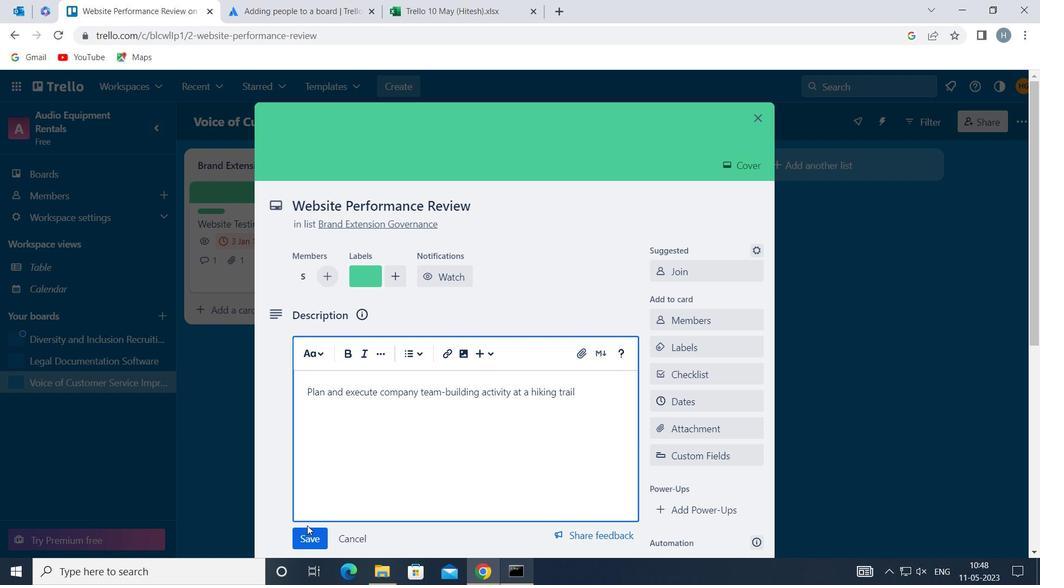 
Action: Mouse pressed left at (313, 536)
Screenshot: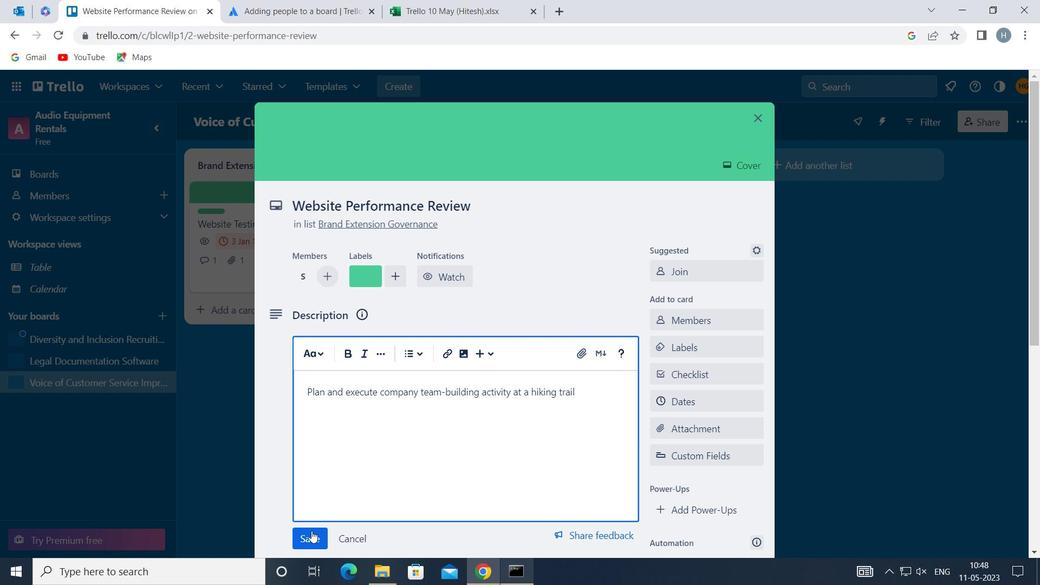 
Action: Mouse moved to (351, 462)
Screenshot: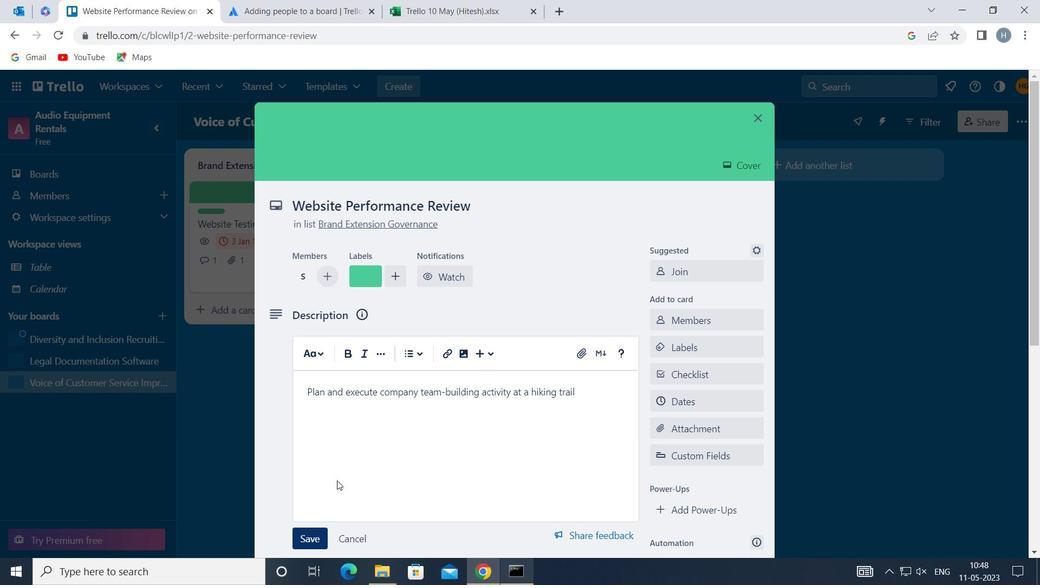 
Action: Mouse scrolled (351, 461) with delta (0, 0)
Screenshot: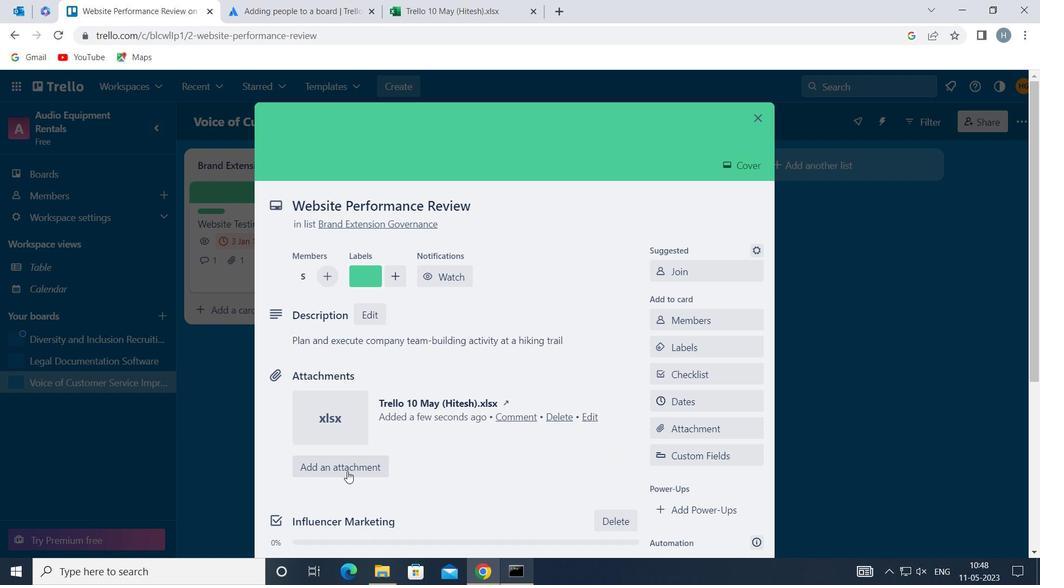 
Action: Mouse scrolled (351, 461) with delta (0, 0)
Screenshot: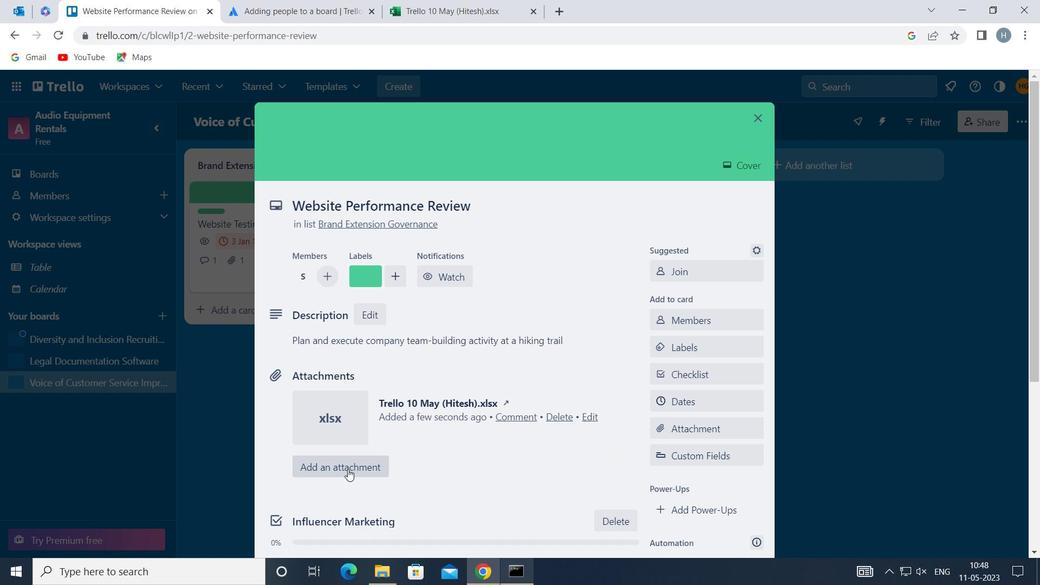 
Action: Mouse scrolled (351, 461) with delta (0, 0)
Screenshot: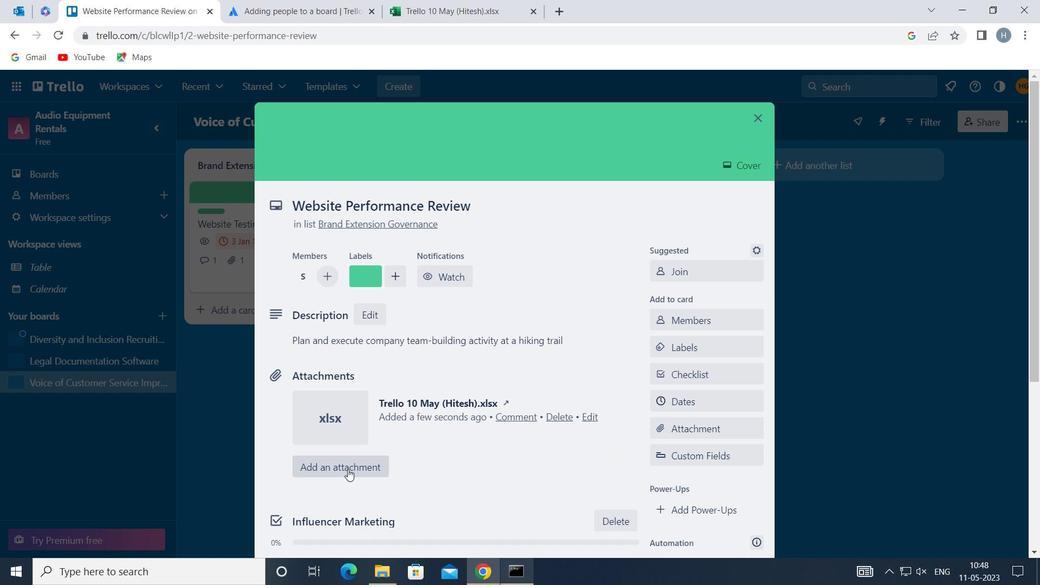 
Action: Mouse scrolled (351, 461) with delta (0, 0)
Screenshot: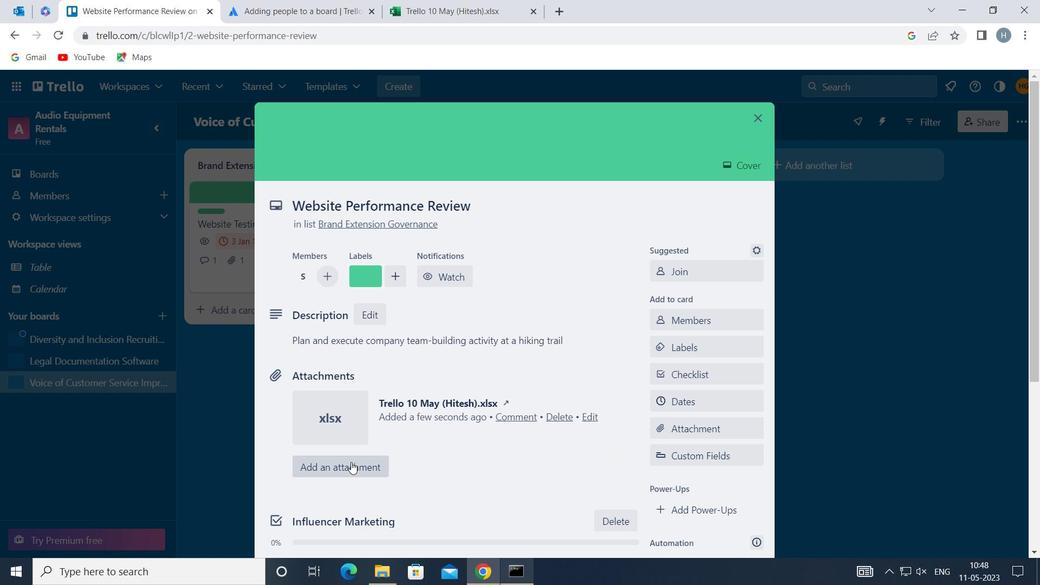 
Action: Mouse moved to (377, 447)
Screenshot: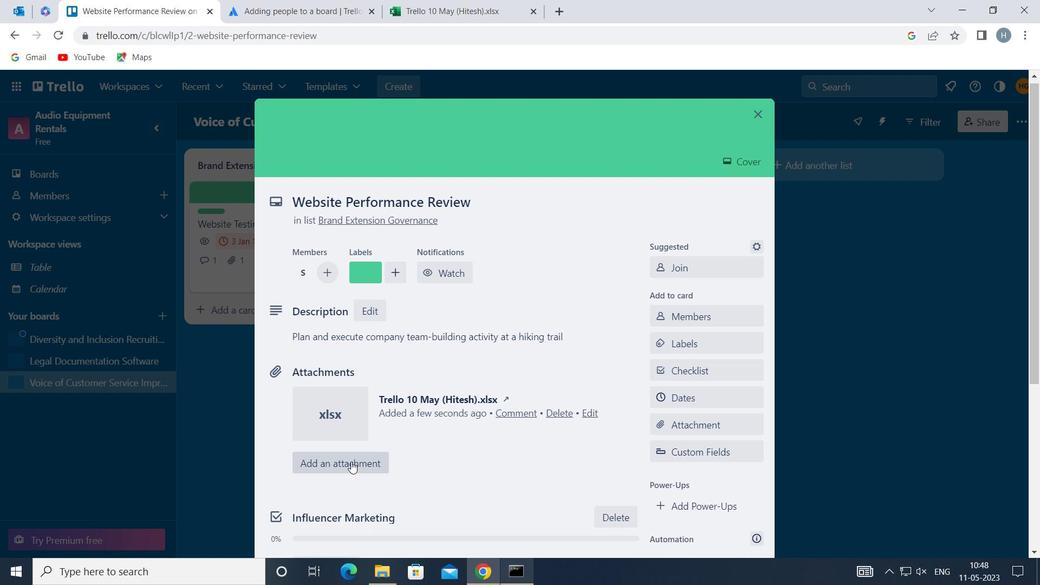 
Action: Mouse scrolled (377, 446) with delta (0, 0)
Screenshot: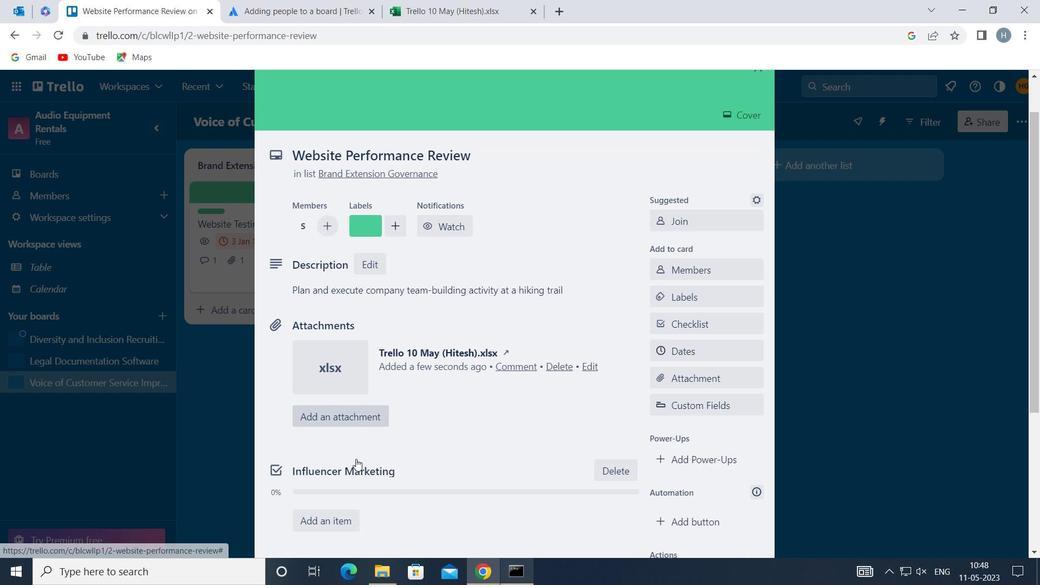 
Action: Mouse scrolled (377, 446) with delta (0, 0)
Screenshot: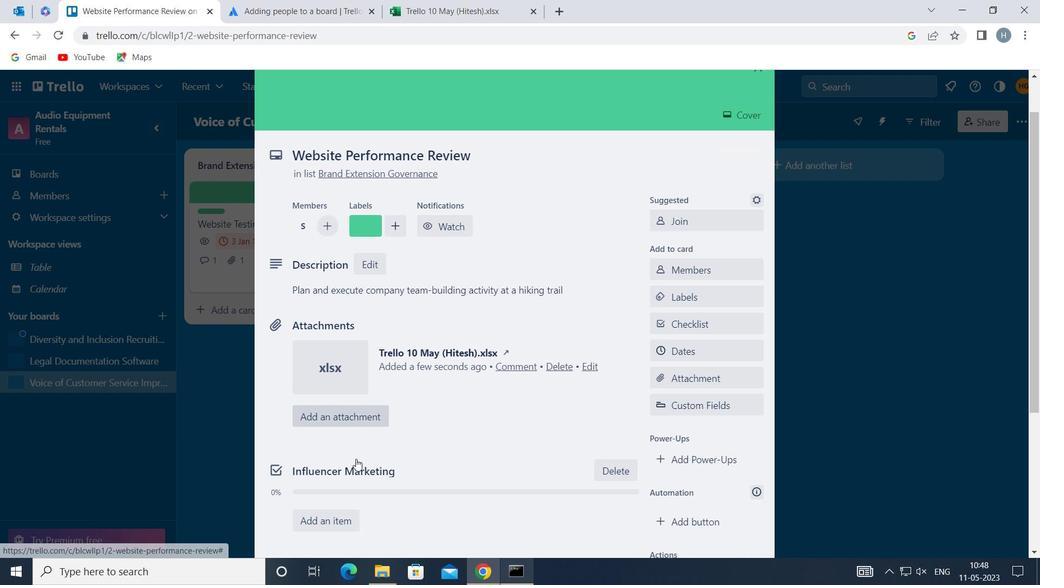 
Action: Mouse scrolled (377, 446) with delta (0, 0)
Screenshot: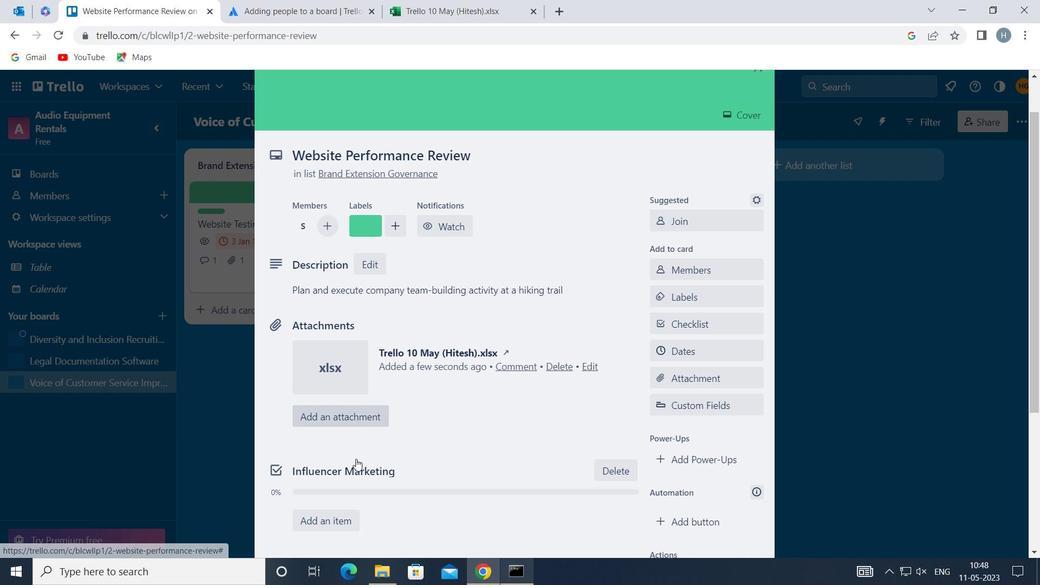 
Action: Mouse moved to (421, 390)
Screenshot: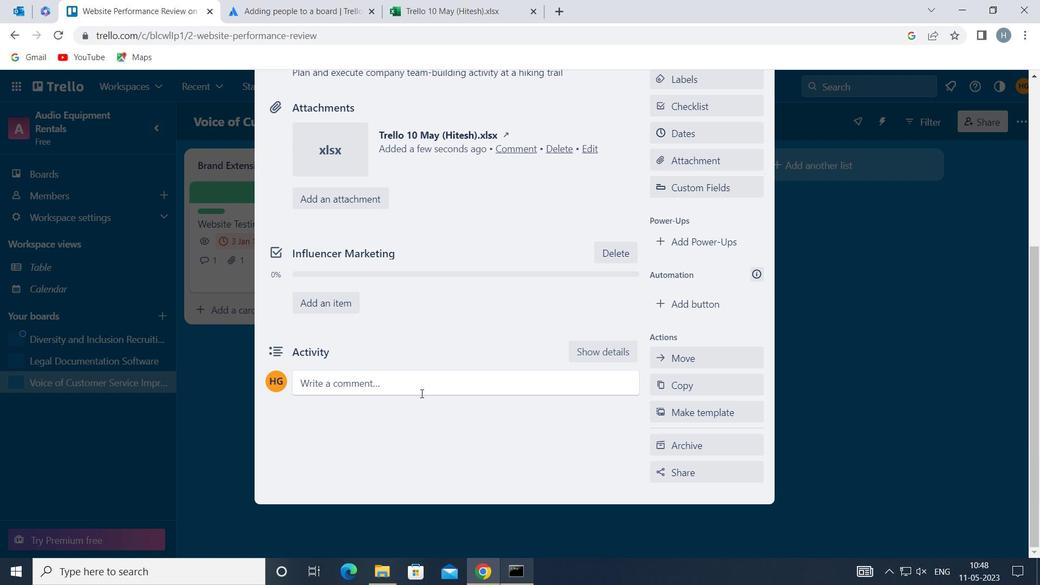 
Action: Mouse pressed left at (421, 390)
Screenshot: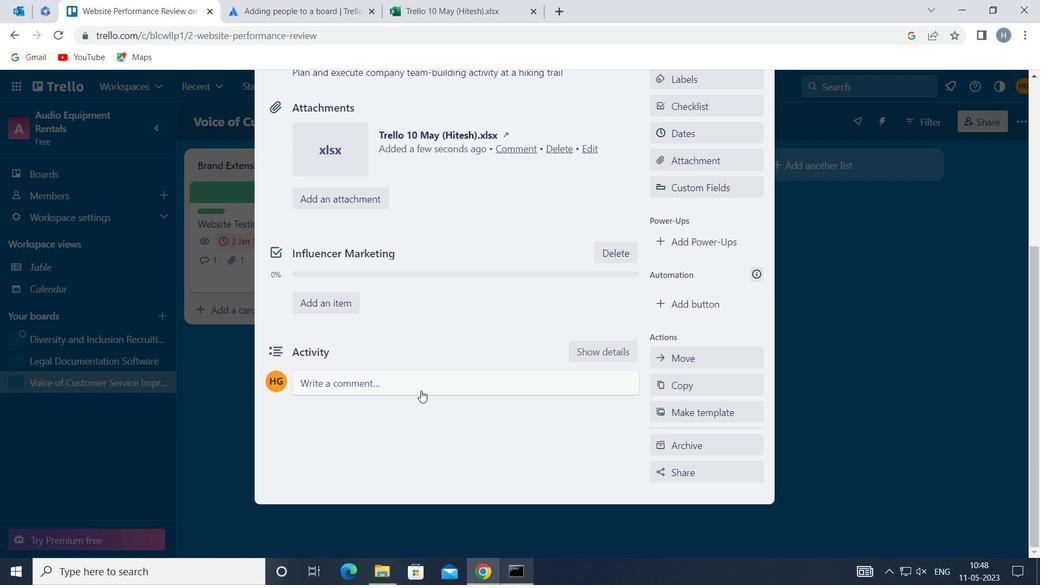
Action: Mouse moved to (423, 421)
Screenshot: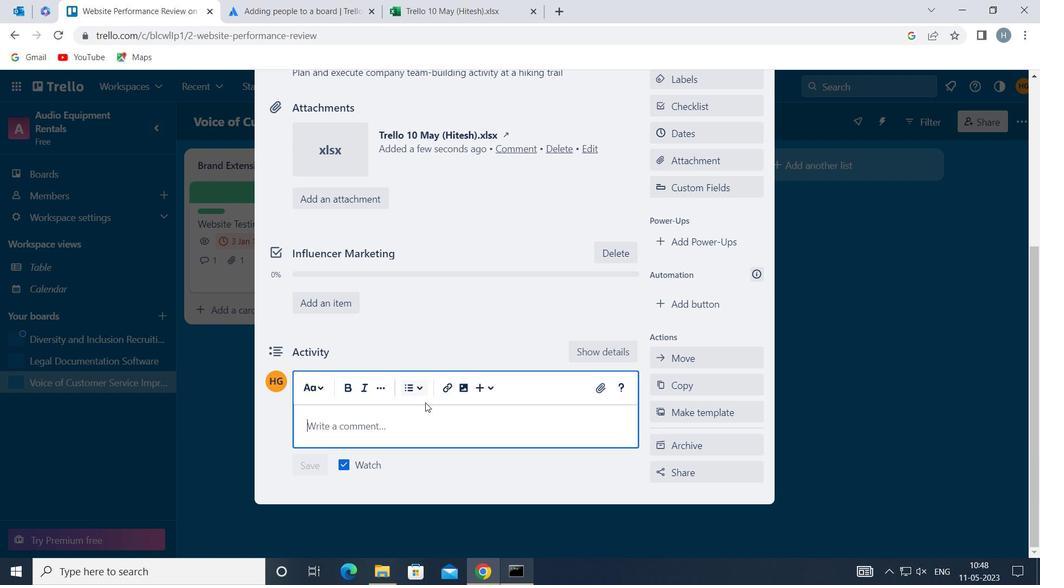 
Action: Mouse pressed left at (423, 421)
Screenshot: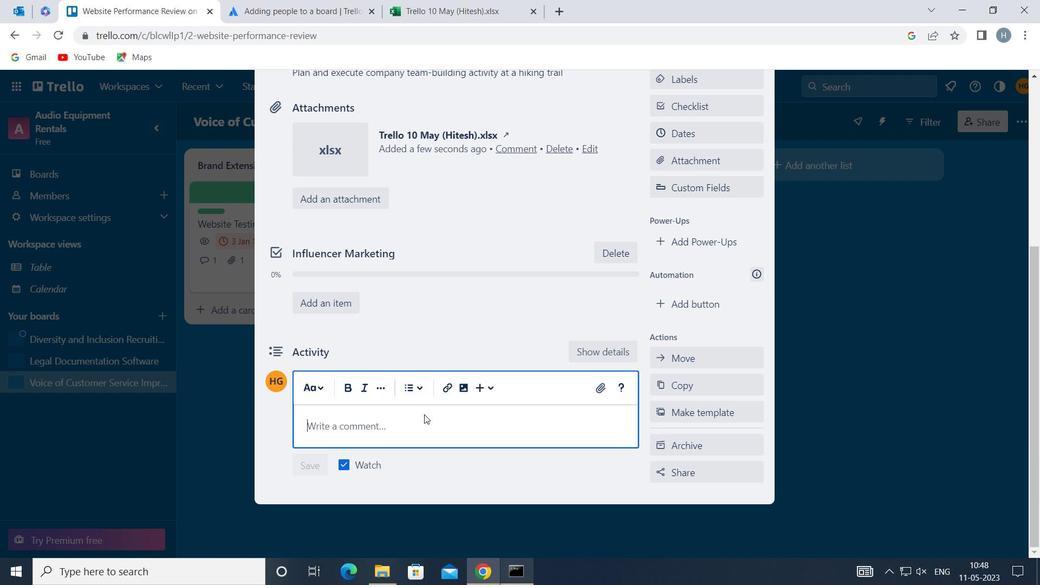 
Action: Mouse moved to (389, 433)
Screenshot: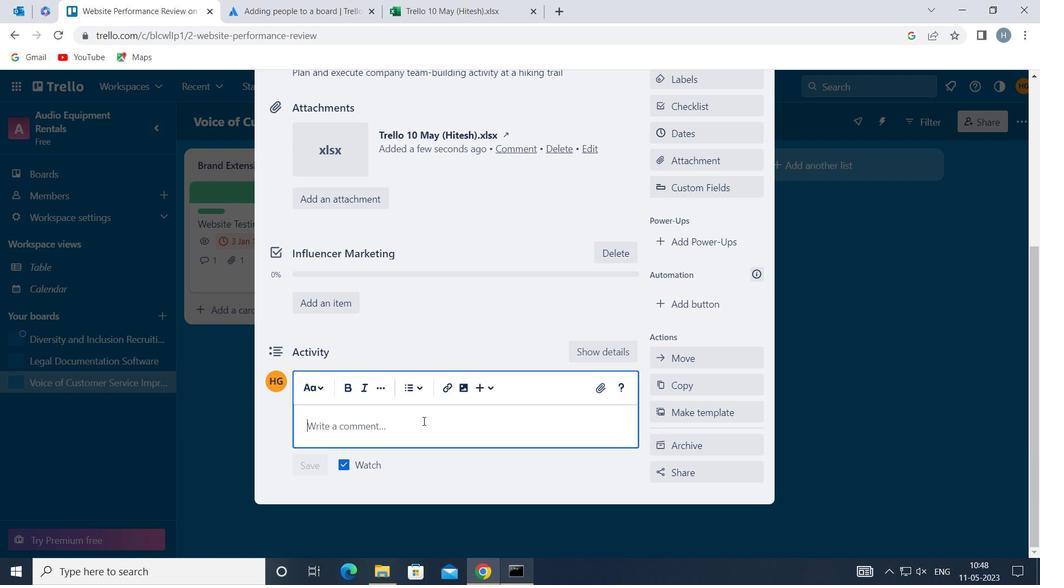
Action: Key pressed <Key.shift>GIVEN<Key.space>THE<Key.space>POTENTIAL<Key.space>IMPACT<Key.space>OF<Key.space>THIS<Key.space>TASK<Key.space>ON<Key.space>OUR<Key.space>COMPANY<Key.space>FINANCIAL<Key.space>PERFORMANV<Key.backspace>CE<Key.space>,<Key.backspace><Key.backspace>,<Key.space>LET<Key.space>US<Key.space>ENSURE<Key.space>THAT<Key.space>WE<Key.space>APPROACH<Key.space>IT<Key.space>WITH<Key.space>A<Key.space>FOCUS<Key.space>ON<Key.space><Key.shift><Key.shift><Key.shift><Key.shift><Key.shift><Key.shift><Key.shift>ROI
Screenshot: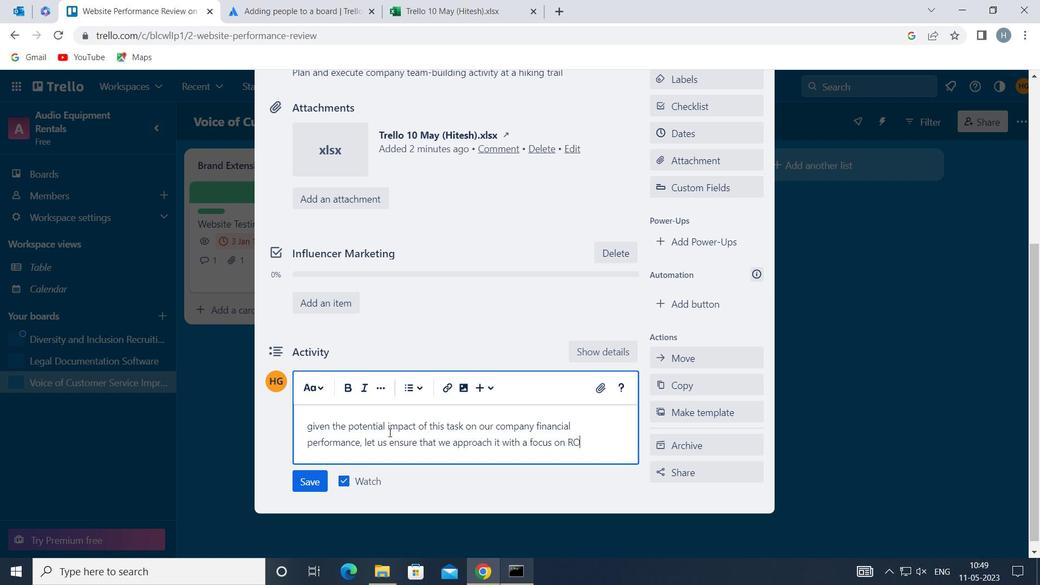 
Action: Mouse moved to (312, 478)
Screenshot: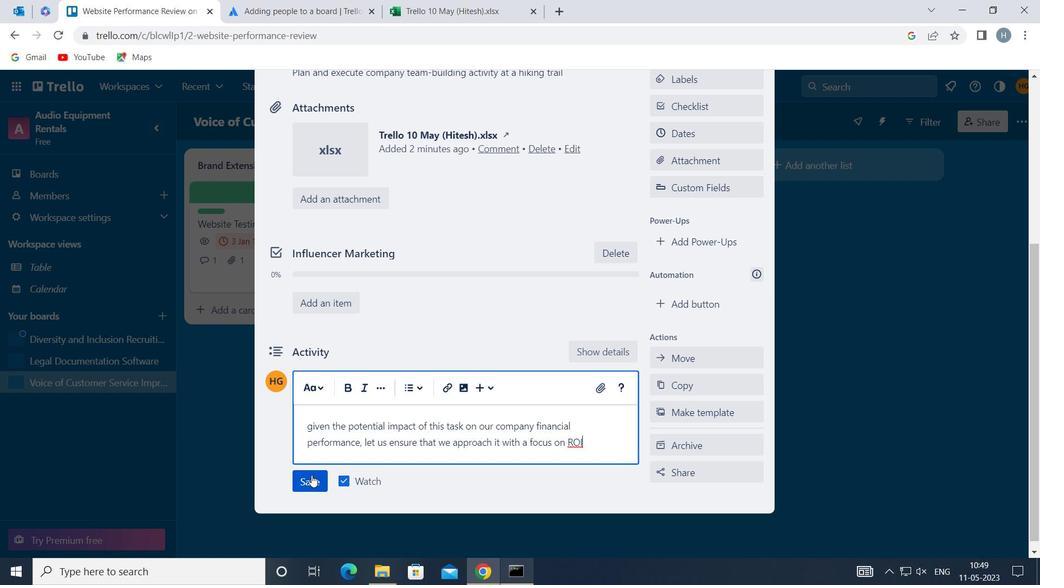 
Action: Mouse pressed left at (312, 478)
Screenshot: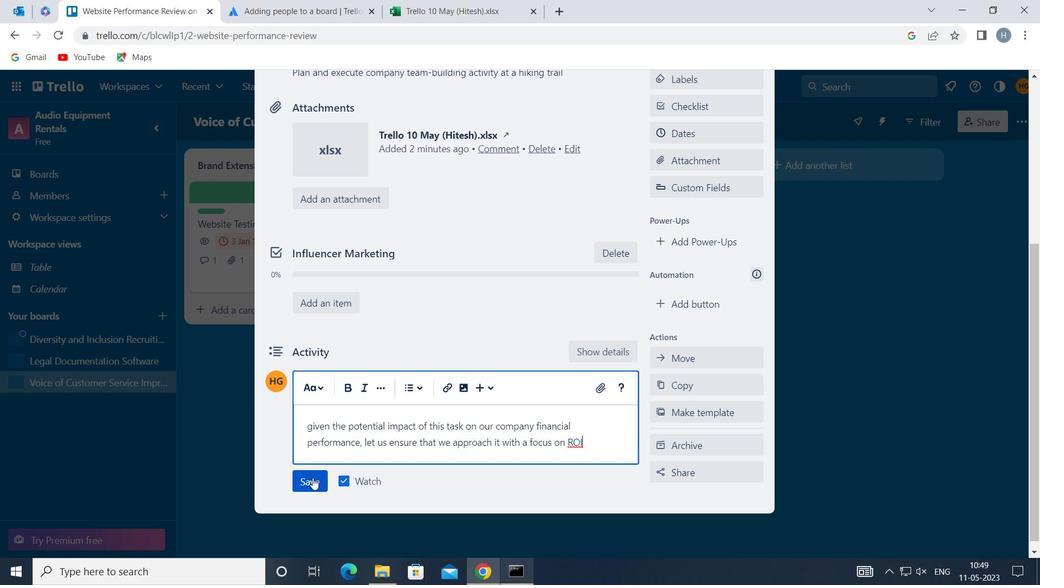 
Action: Mouse moved to (716, 130)
Screenshot: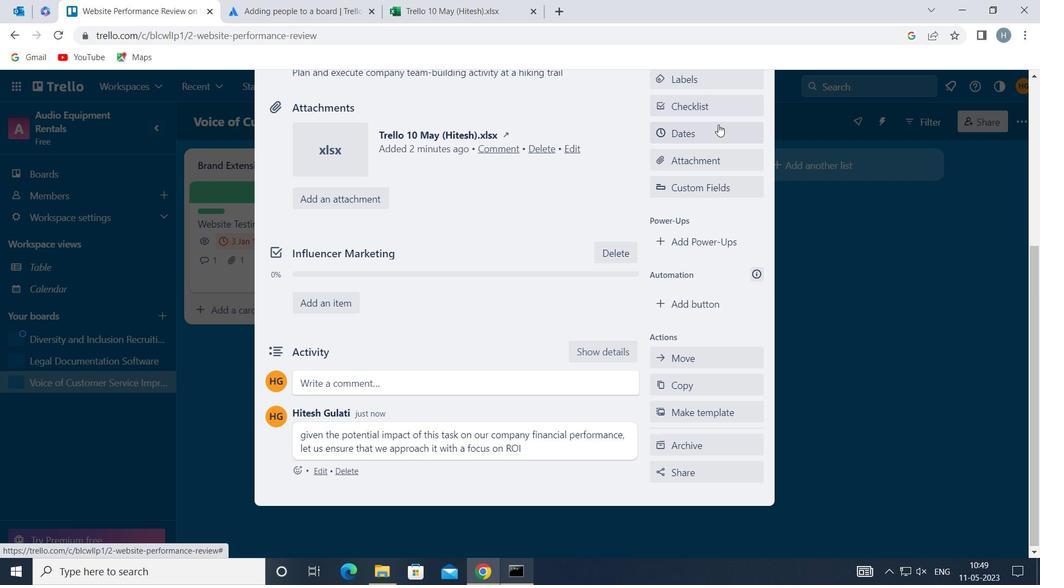 
Action: Mouse pressed left at (716, 130)
Screenshot: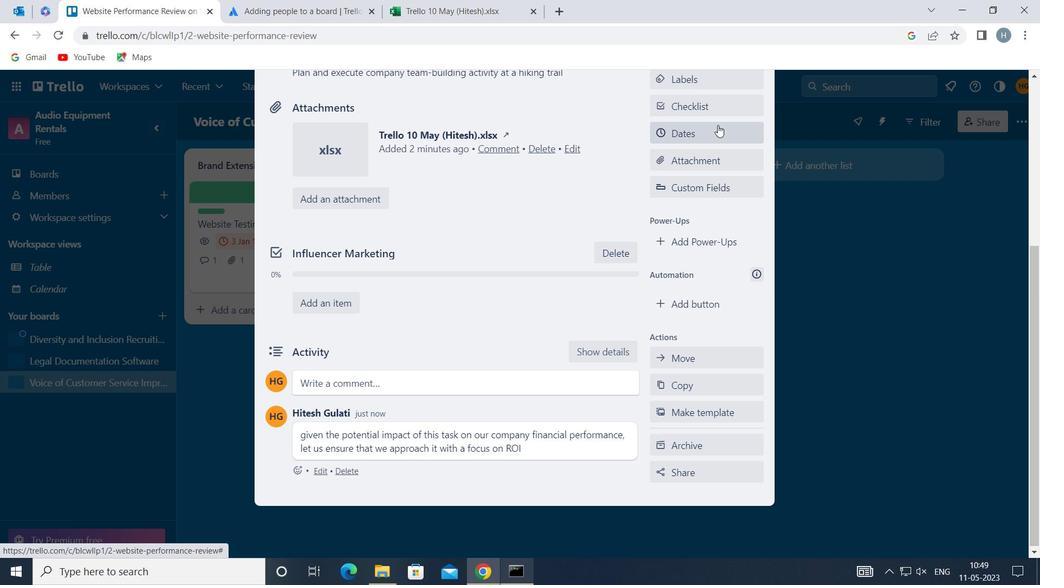 
Action: Mouse moved to (660, 363)
Screenshot: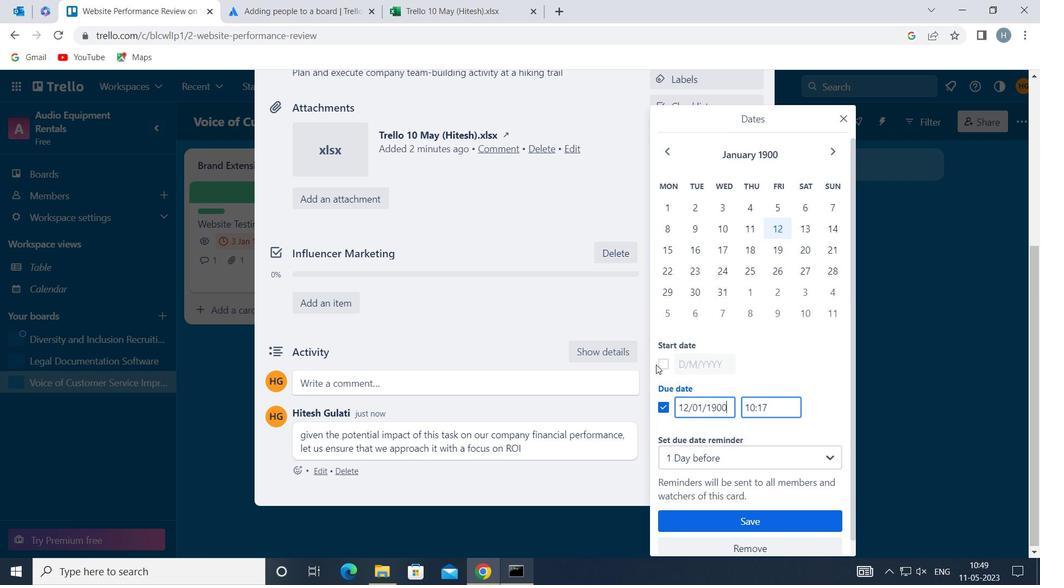 
Action: Mouse pressed left at (660, 363)
Screenshot: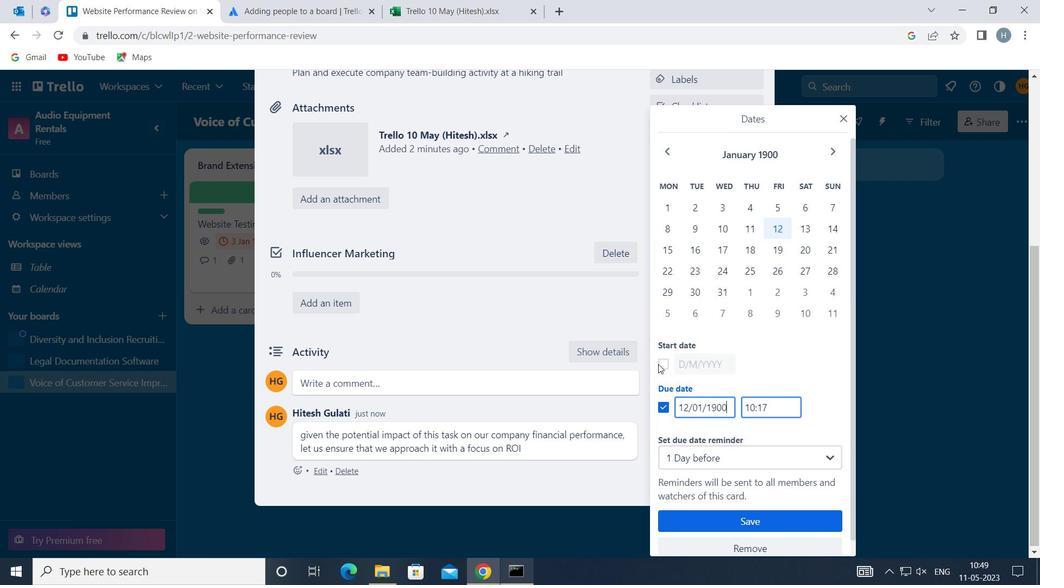 
Action: Mouse moved to (690, 362)
Screenshot: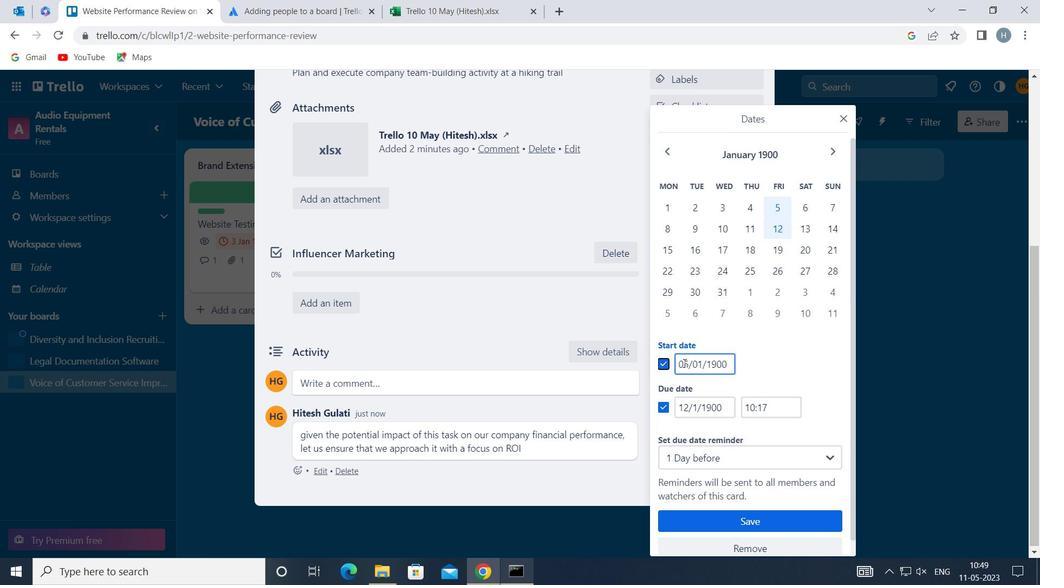 
Action: Mouse pressed left at (690, 362)
Screenshot: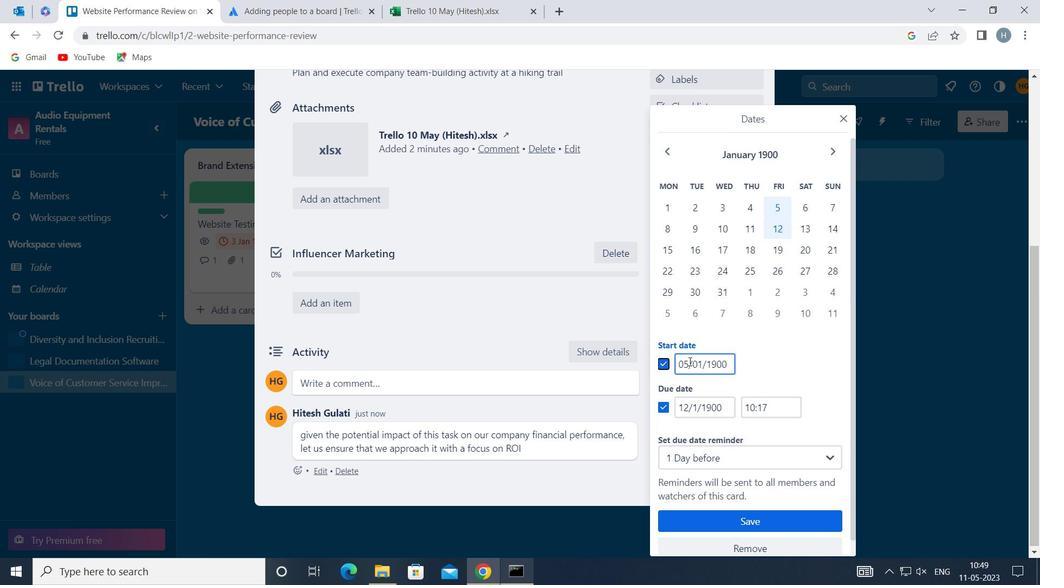 
Action: Mouse moved to (681, 362)
Screenshot: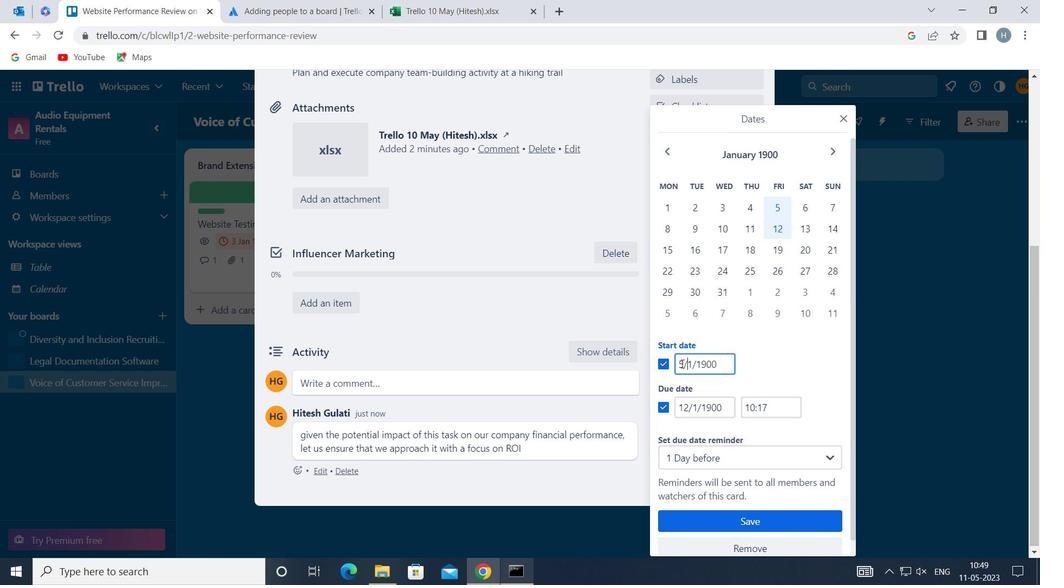 
Action: Mouse pressed left at (681, 362)
Screenshot: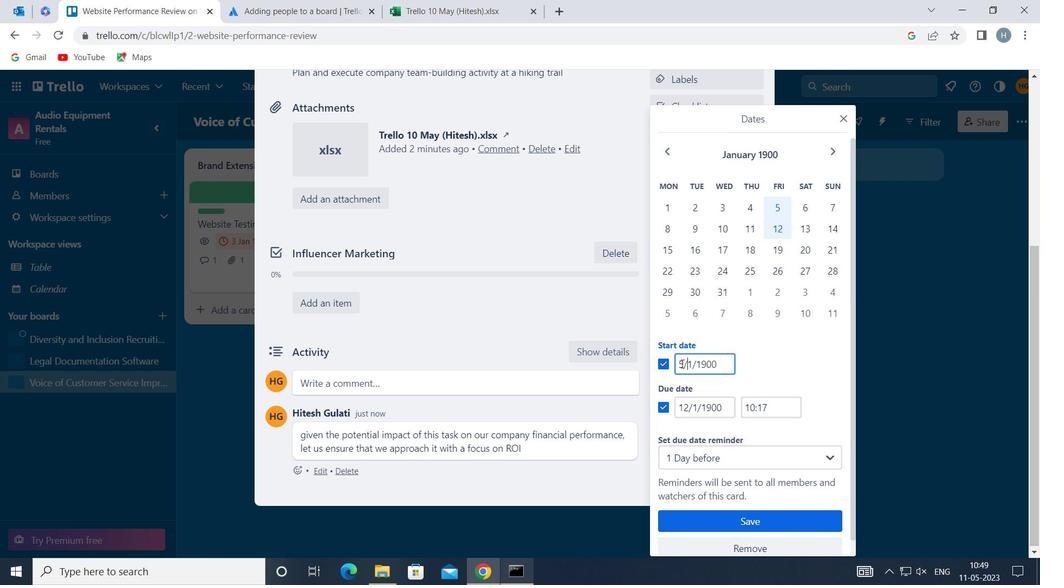 
Action: Key pressed <Key.backspace>6
Screenshot: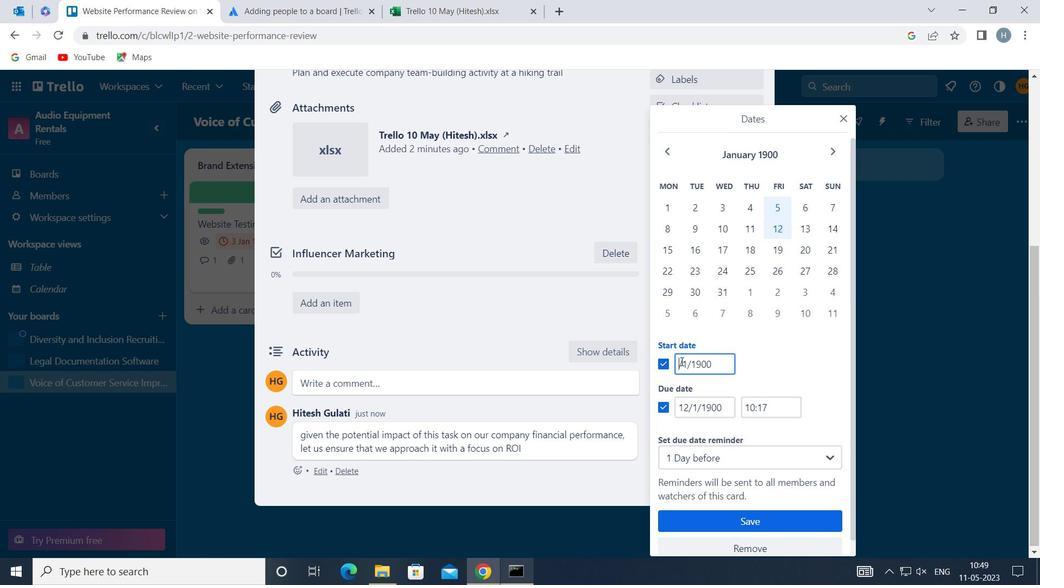 
Action: Mouse moved to (690, 407)
Screenshot: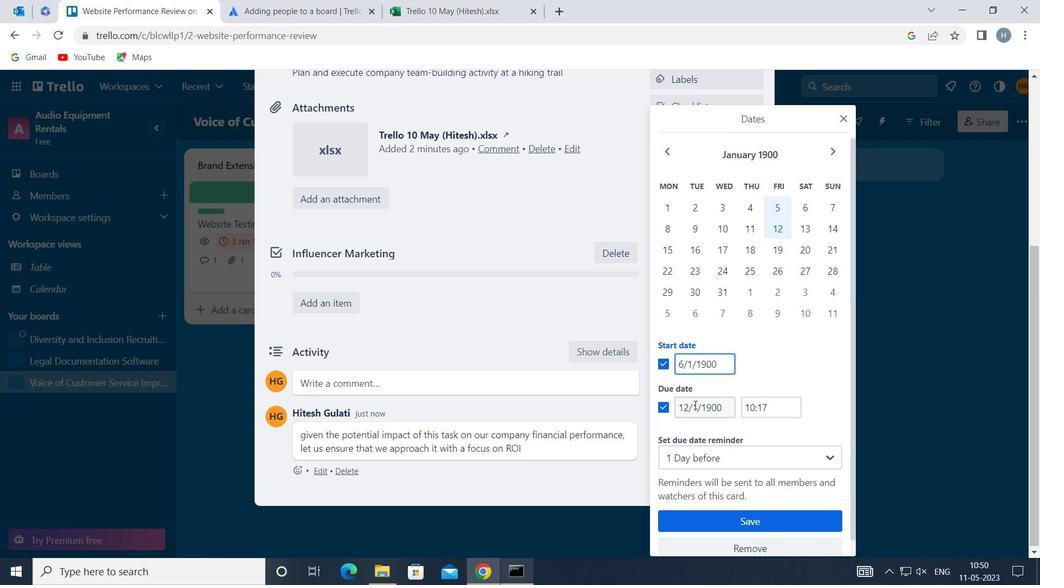 
Action: Mouse pressed left at (690, 407)
Screenshot: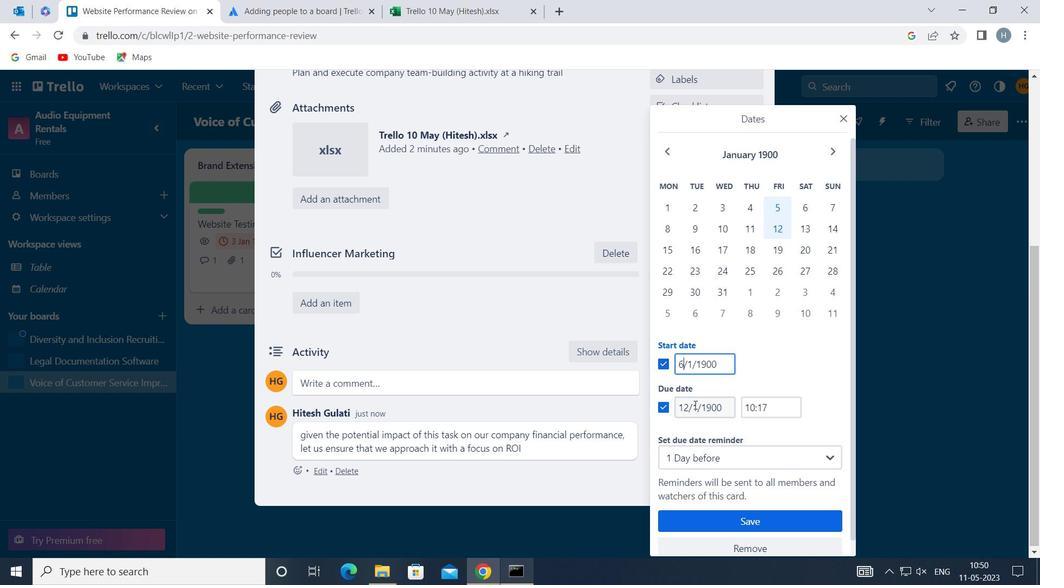 
Action: Mouse moved to (692, 396)
Screenshot: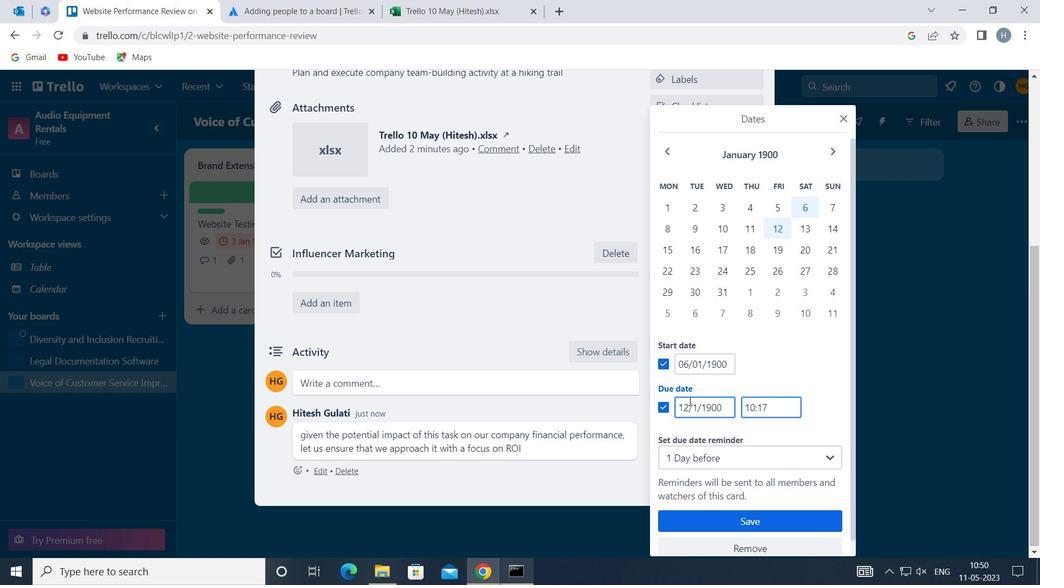 
Action: Key pressed <Key.backspace>3
Screenshot: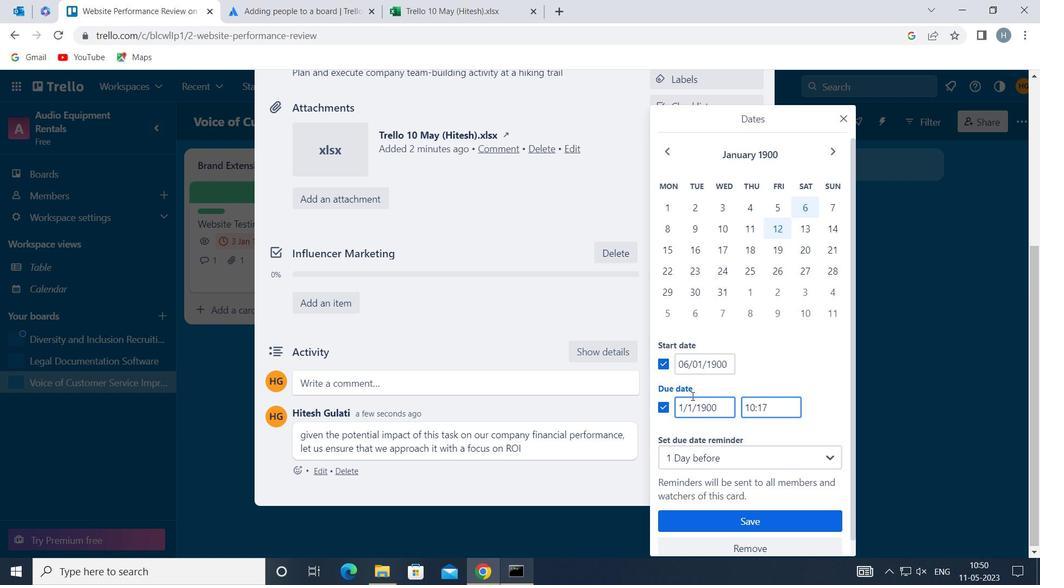 
Action: Mouse moved to (745, 520)
Screenshot: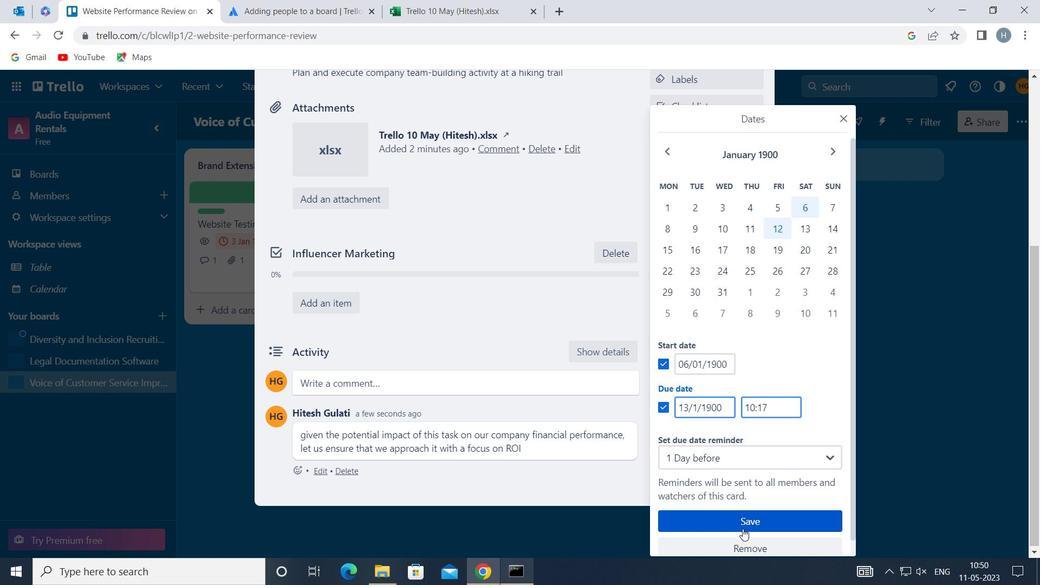 
Action: Mouse pressed left at (745, 520)
Screenshot: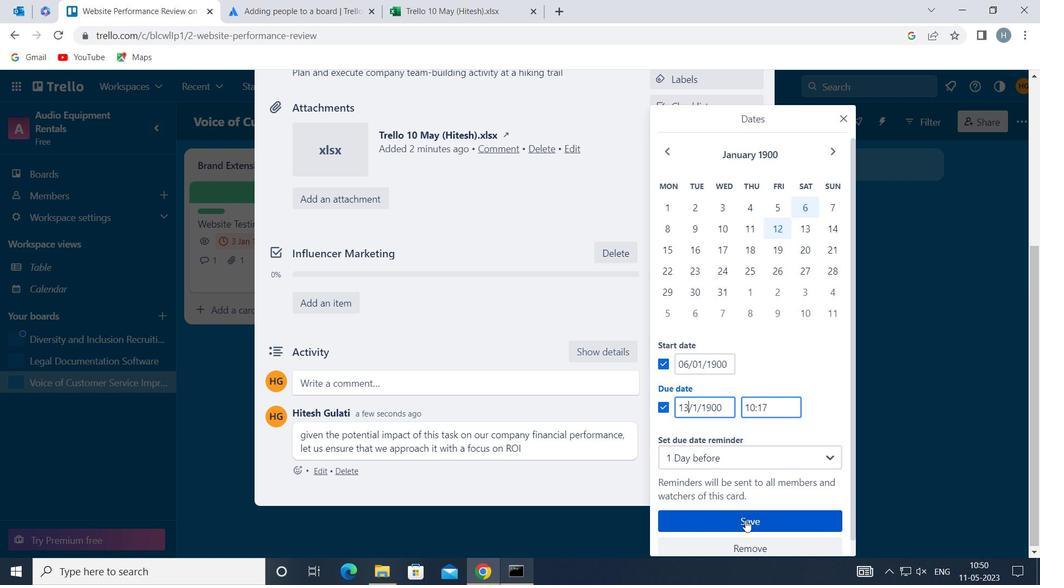 
Action: Mouse moved to (537, 281)
Screenshot: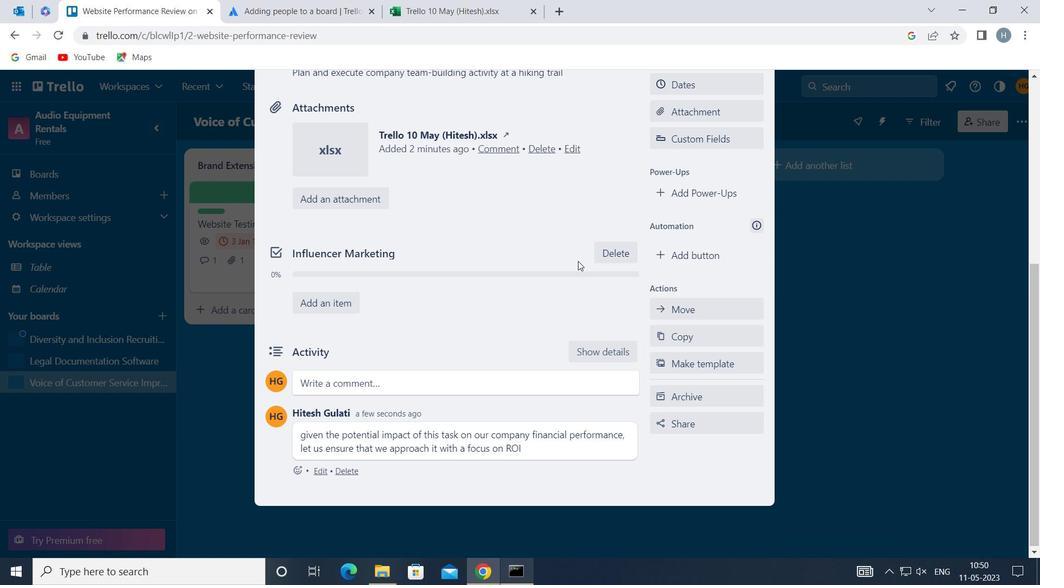 
